 Task: In the Contact  Paisley_Anderson@jpmmorgan.com, Create email and send with subject: 'Welcome to a New Paradigm: Introducing Our Visionary Solution', and with mail content 'Good Day!_x000D_
We're excited to introduce you to an innovative solution that will revolutionize your industry. Get ready to redefine success and reach new heights!_x000D_
Best Regard', attach the document: Proposal.doc and insert image: visitingcard.jpg. Below Best Regards, write Pinterest and insert the URL: 'in.pinterest.com'. Mark checkbox to create task to follow up : In 3 business days . Logged in from softage.5@softage.net
Action: Mouse moved to (76, 54)
Screenshot: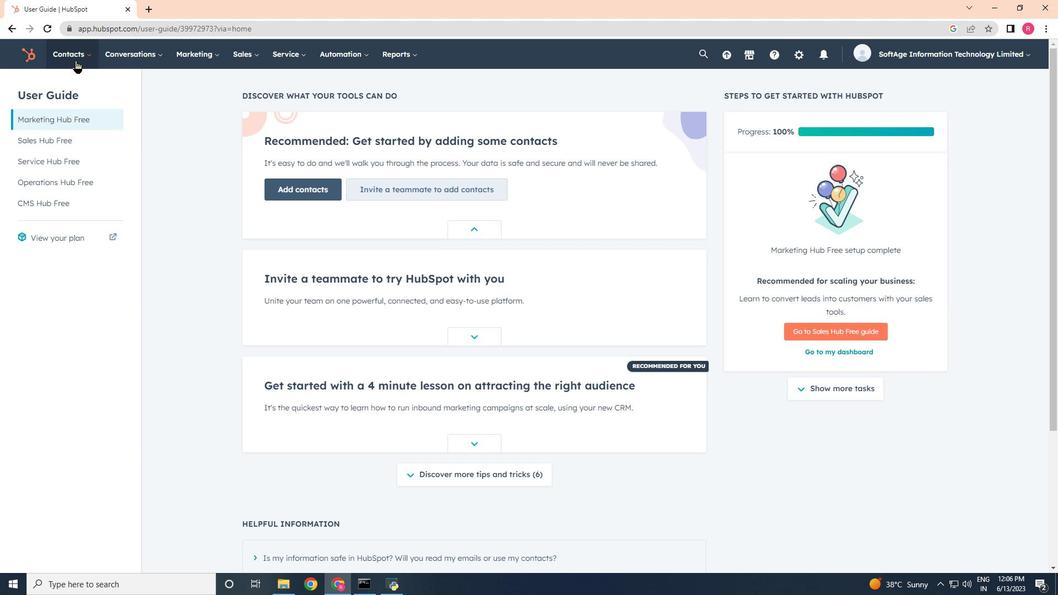 
Action: Mouse pressed left at (76, 54)
Screenshot: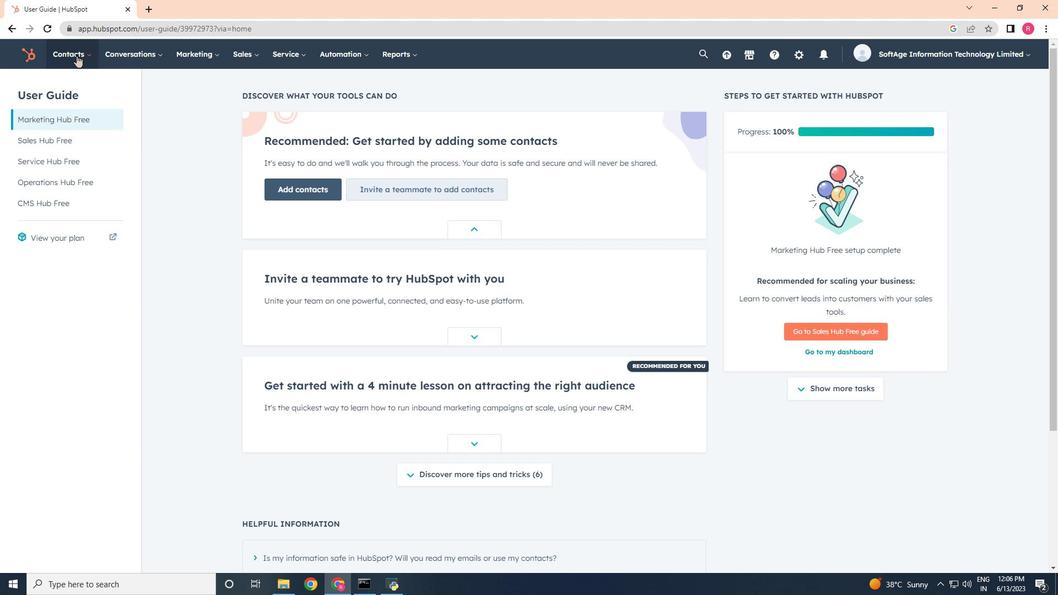 
Action: Mouse moved to (90, 90)
Screenshot: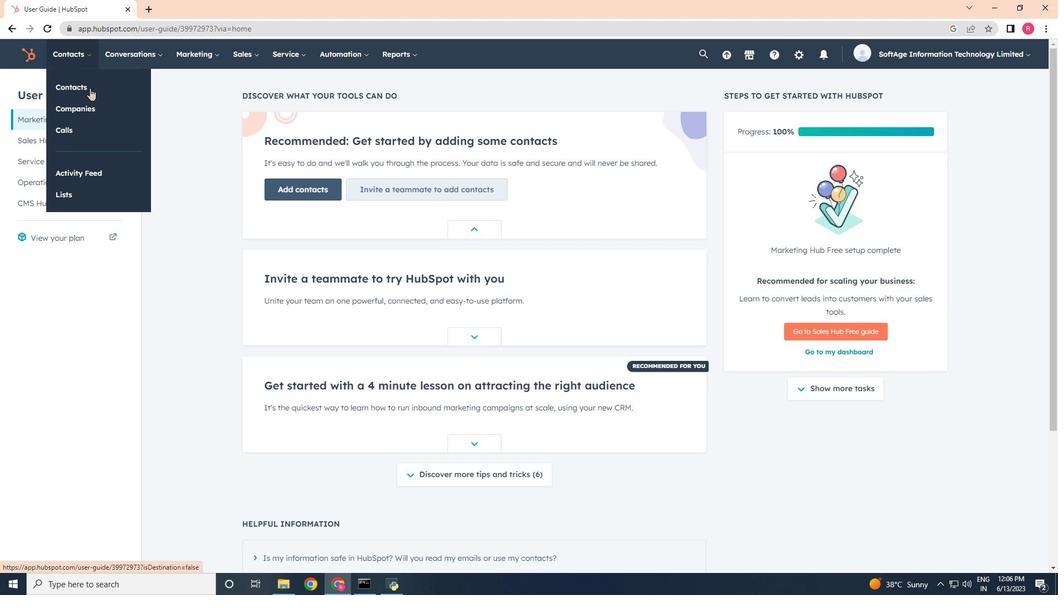 
Action: Mouse pressed left at (90, 90)
Screenshot: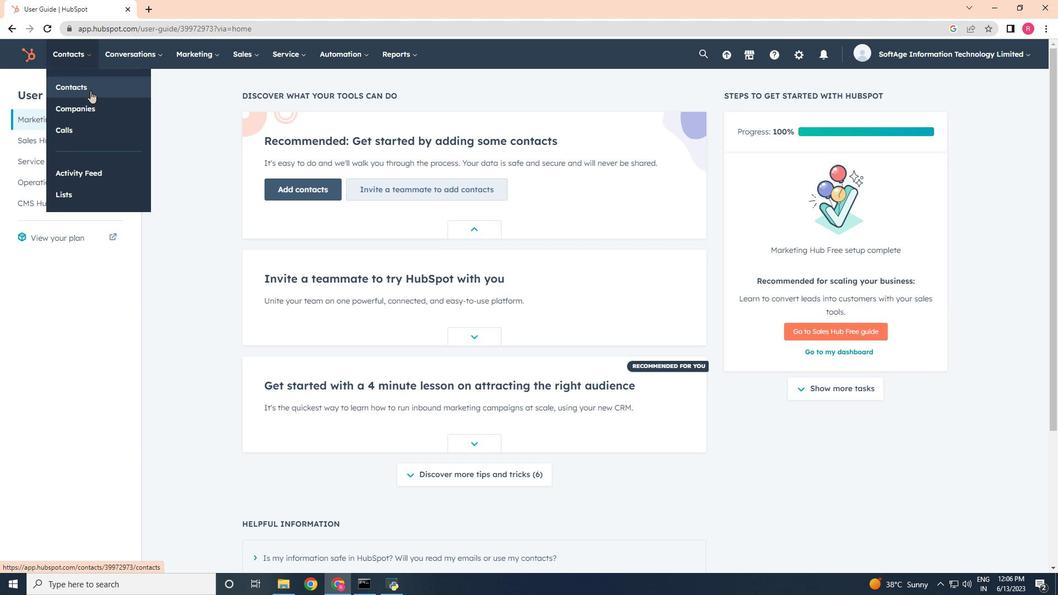 
Action: Mouse moved to (90, 174)
Screenshot: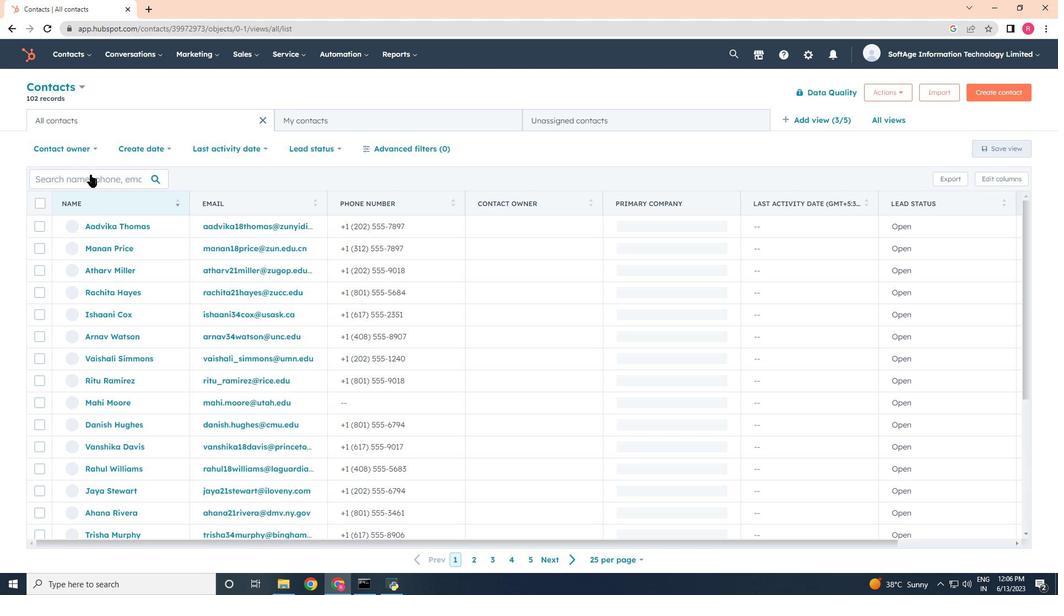 
Action: Mouse pressed left at (90, 174)
Screenshot: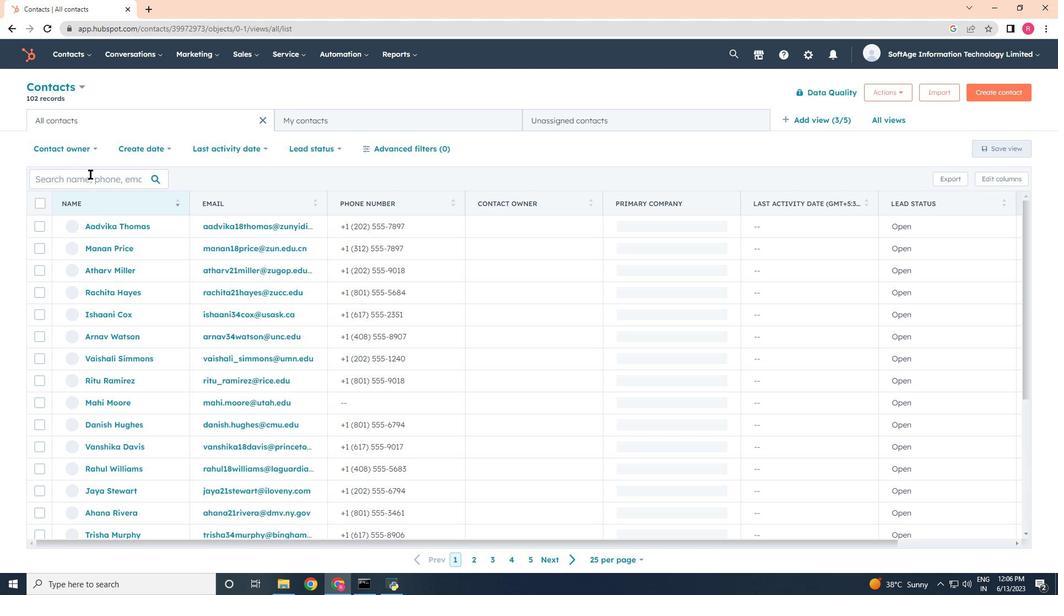 
Action: Key pressed <Key.shift><Key.shift><Key.shift><Key.shift><Key.shift><Key.shift><Key.shift>Paisley<Key.shift>_<Key.shift>Anderson<Key.shift>@jpmmorgan.com
Screenshot: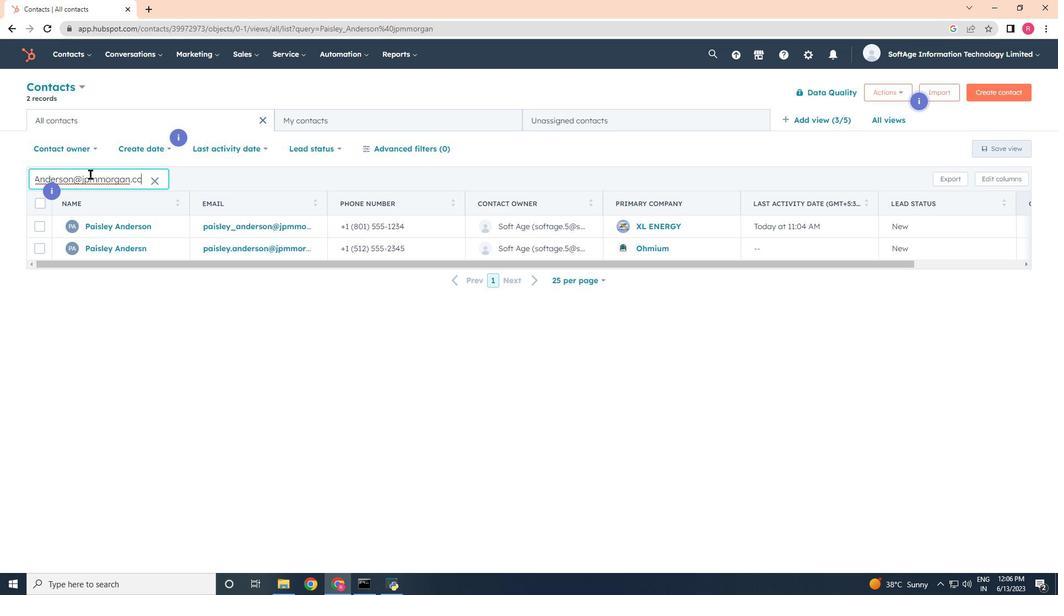 
Action: Mouse moved to (100, 227)
Screenshot: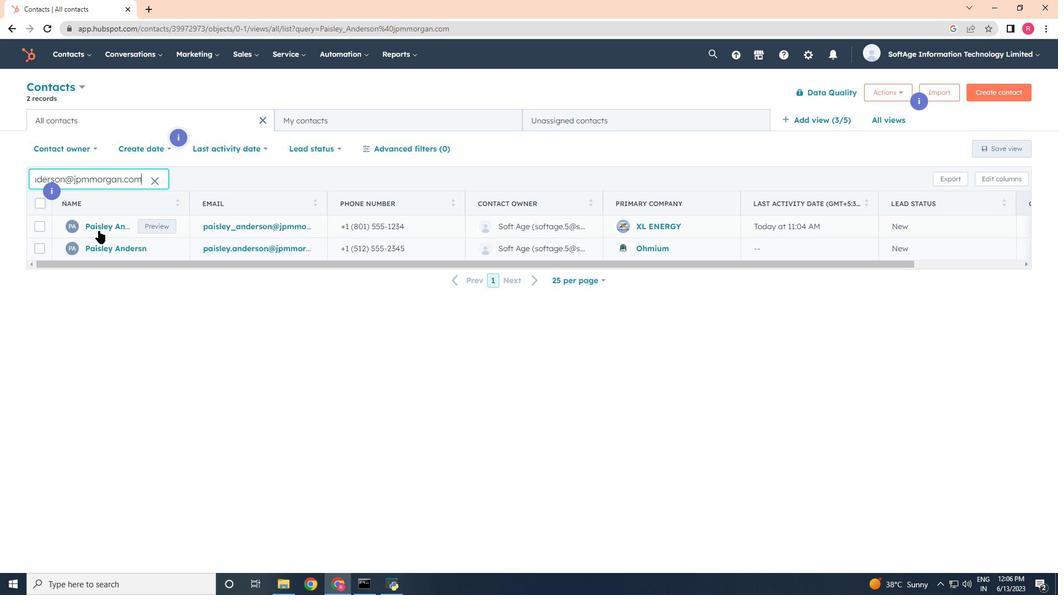 
Action: Mouse pressed left at (100, 227)
Screenshot: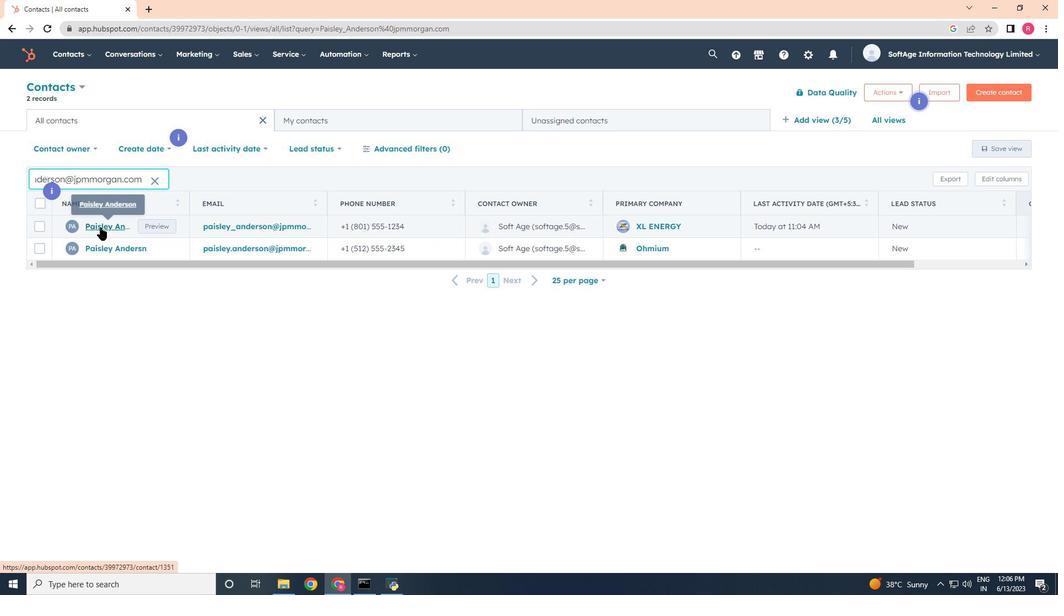 
Action: Mouse moved to (78, 189)
Screenshot: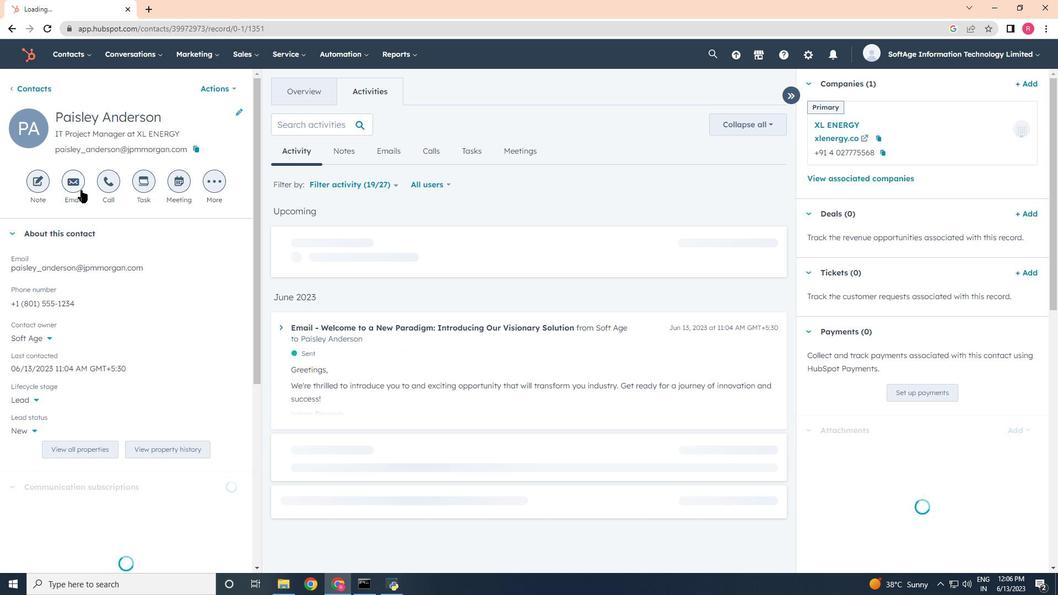 
Action: Mouse pressed left at (78, 189)
Screenshot: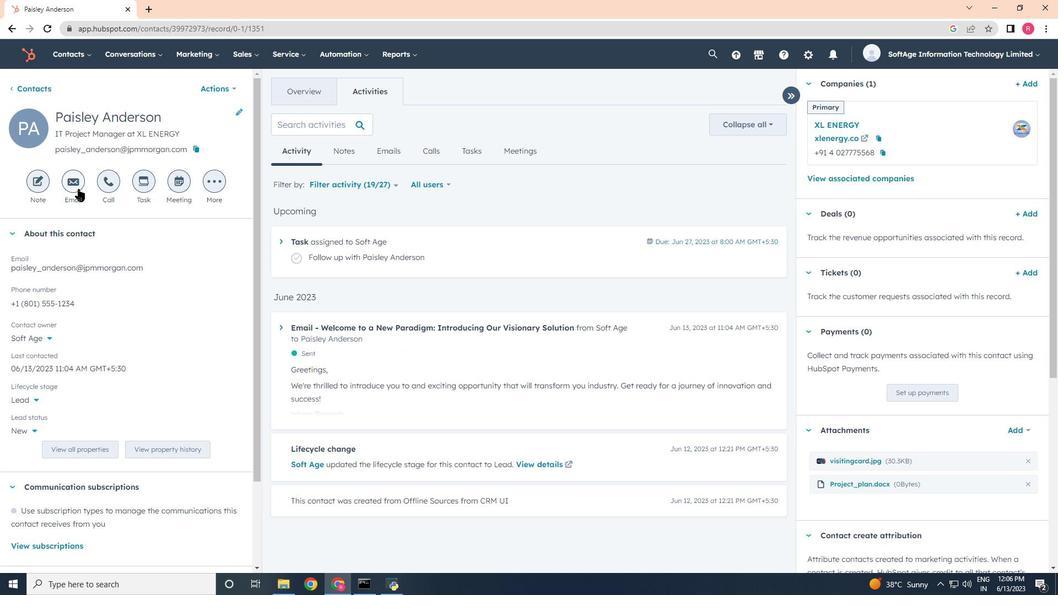 
Action: Mouse moved to (934, 277)
Screenshot: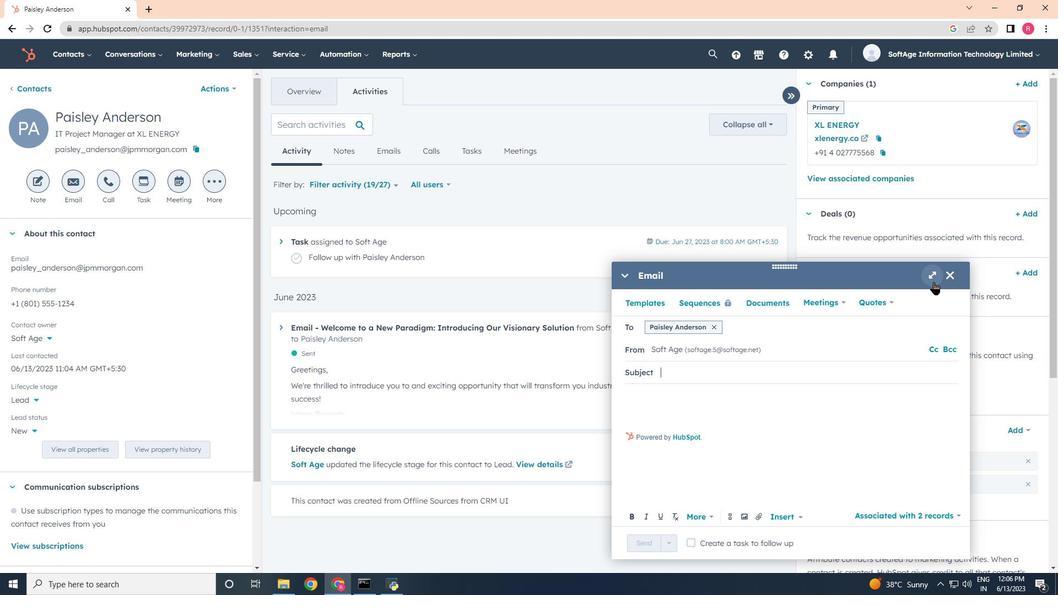 
Action: Mouse pressed left at (934, 277)
Screenshot: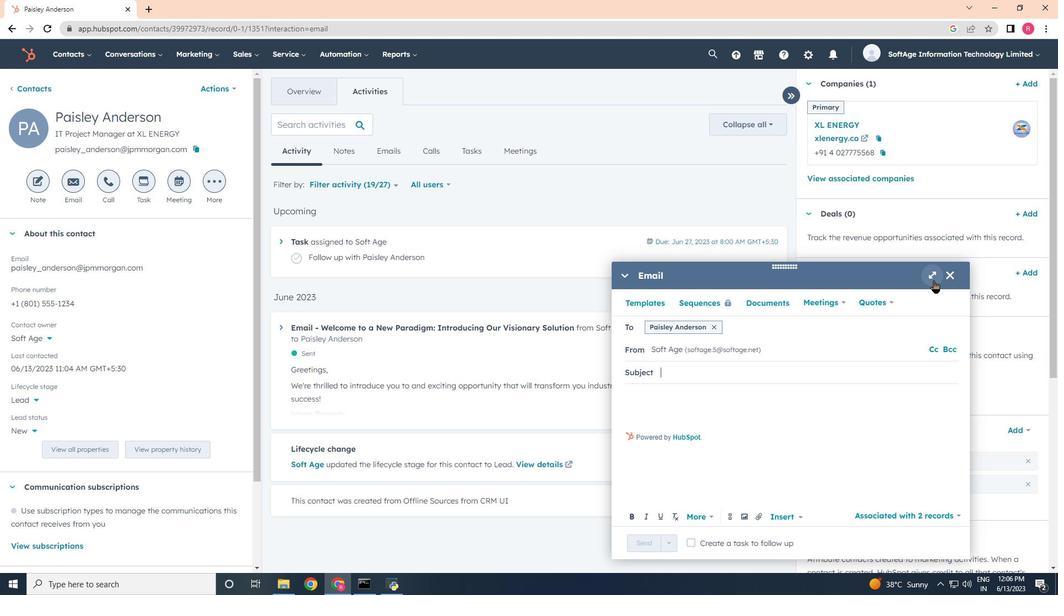 
Action: Mouse moved to (621, 267)
Screenshot: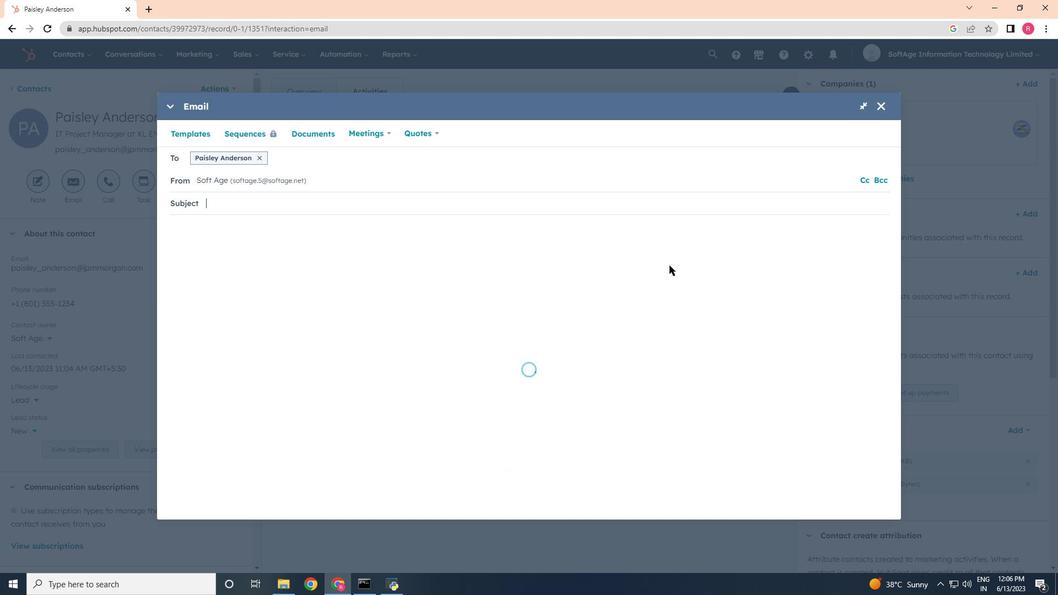 
Action: Key pressed <Key.shift><Key.shift><Key.shift><Key.shift><Key.shift><Key.shift><Key.shift><Key.shift><Key.shift><Key.shift>Welcome<Key.space>to<Key.space>a<Key.space>new<Key.space><Key.backspace><Key.backspace><Key.backspace><Key.backspace><Key.shift>New<Key.space><Key.shift><Key.shift><Key.shift><Key.shift><Key.shift>Paradigm<Key.shift_r>:<Key.space><Key.shift>Introducing<Key.space><Key.shift>Our<Key.space><Key.shift>Visionary<Key.space><Key.shift>Solution
Screenshot: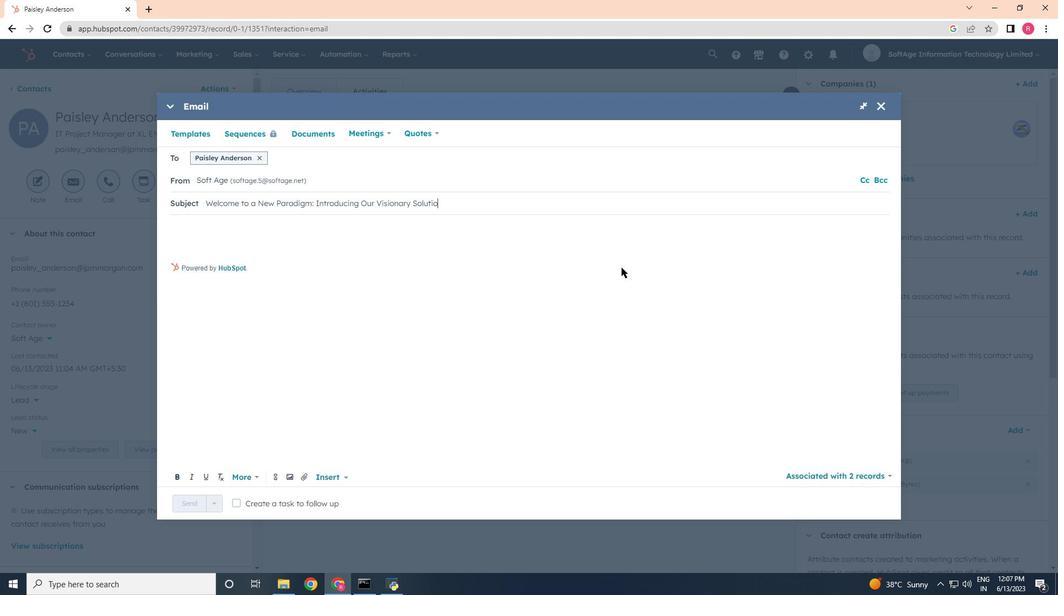 
Action: Mouse moved to (196, 230)
Screenshot: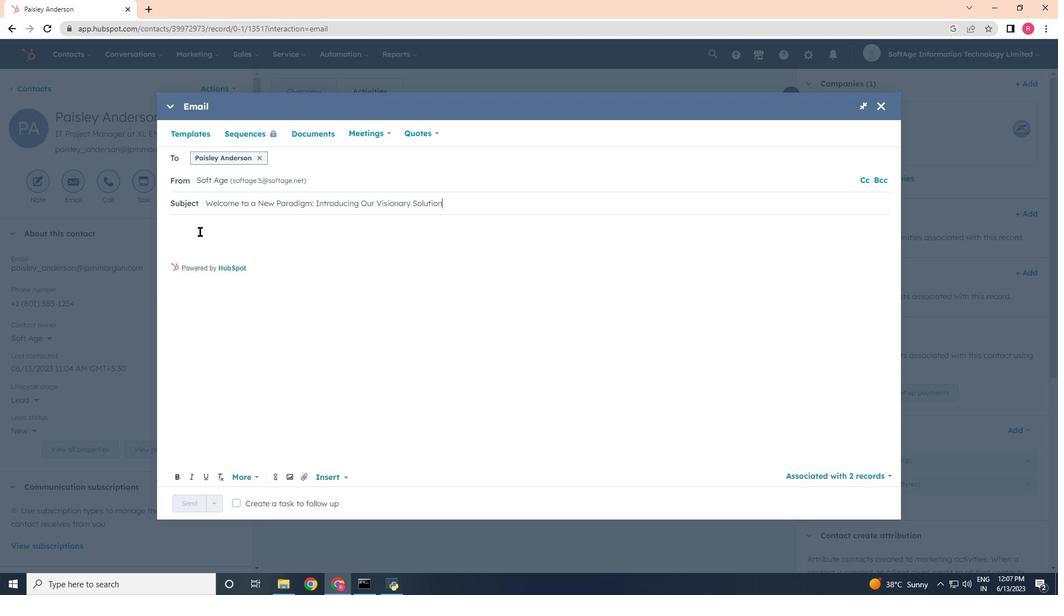 
Action: Mouse pressed left at (196, 230)
Screenshot: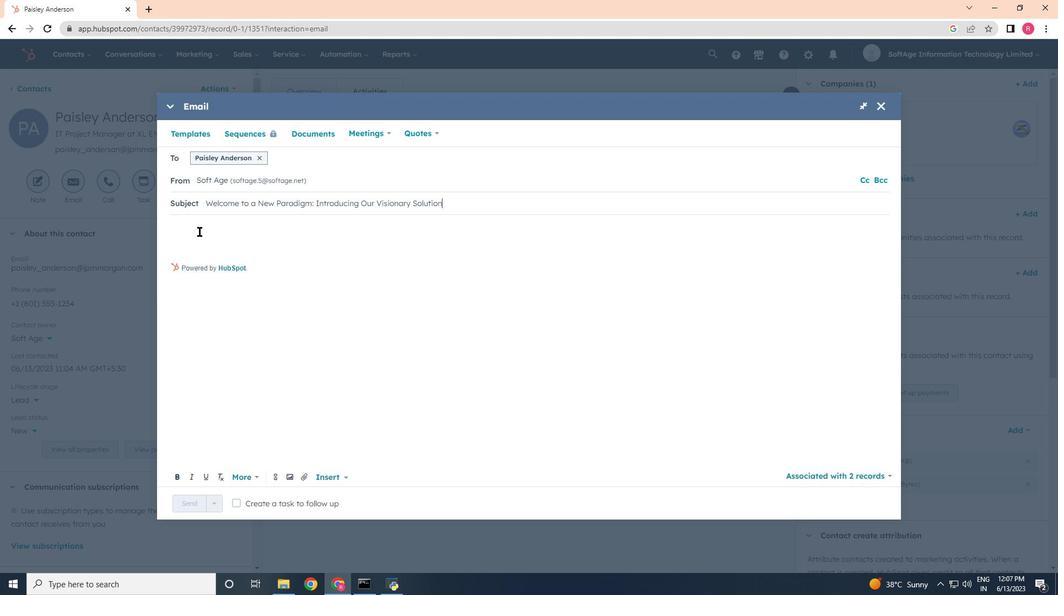 
Action: Key pressed <Key.shift>Good<Key.space><Key.shift><Key.shift>Day<Key.shift><Key.shift><Key.shift>!<Key.enter><Key.enter><Key.shift><Key.shift><Key.shift>We're<Key.space>excited<Key.space>to<Key.space>introduce<Key.space>you<Key.space>to<Key.space>an<Key.space>innovative<Key.space>solution<Key.space>that<Key.space>will<Key.space>revolutionize<Key.space>your<Key.space>industry.<Key.space><Key.shift>Gey<Key.backspace>t<Key.space>ready<Key.space>to<Key.space>redefine<Key.space>success<Key.space>and<Key.space>rech<Key.space>new<Key.space><Key.backspace><Key.backspace><Key.backspace><Key.backspace><Key.backspace><Key.backspace><Key.backspace><Key.backspace>each<Key.space>new<Key.space>heights<Key.shift>!<Key.enter><Key.enter><Key.shift>Best<Key.space><Key.shift>regard,<Key.enter>
Screenshot: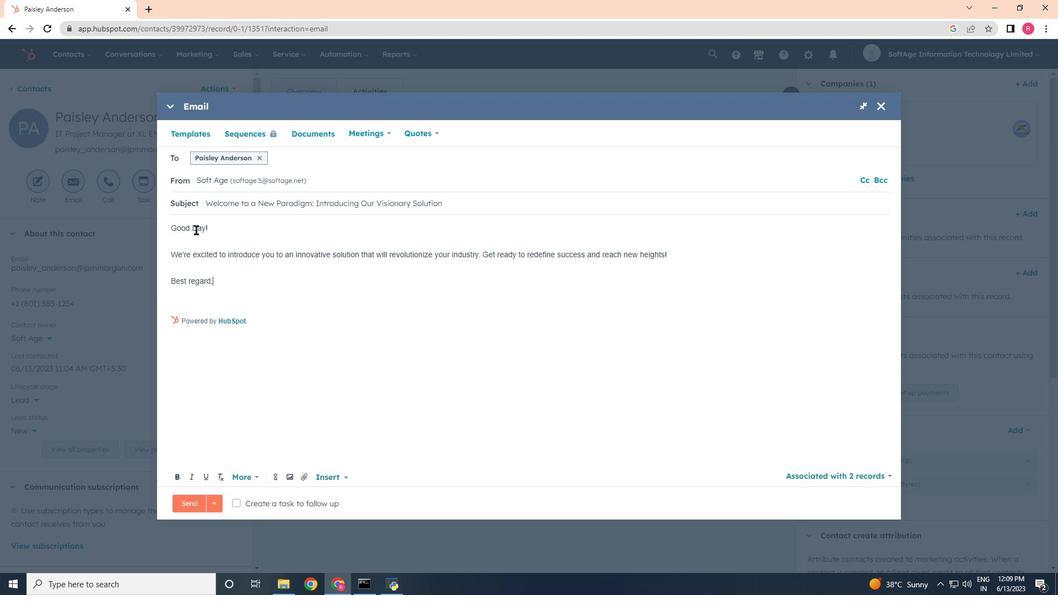 
Action: Mouse moved to (301, 480)
Screenshot: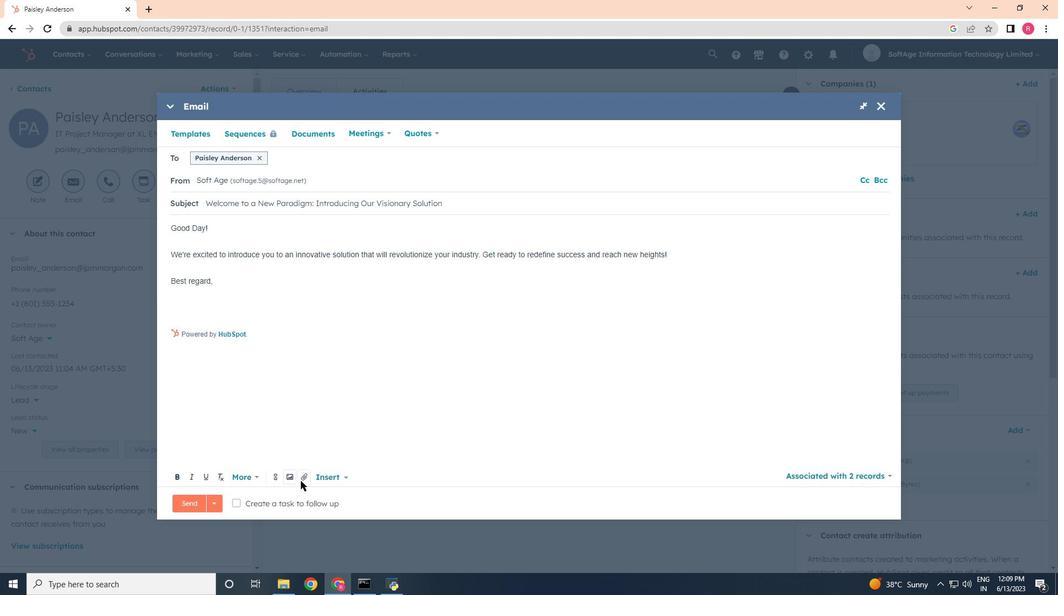 
Action: Mouse pressed left at (301, 480)
Screenshot: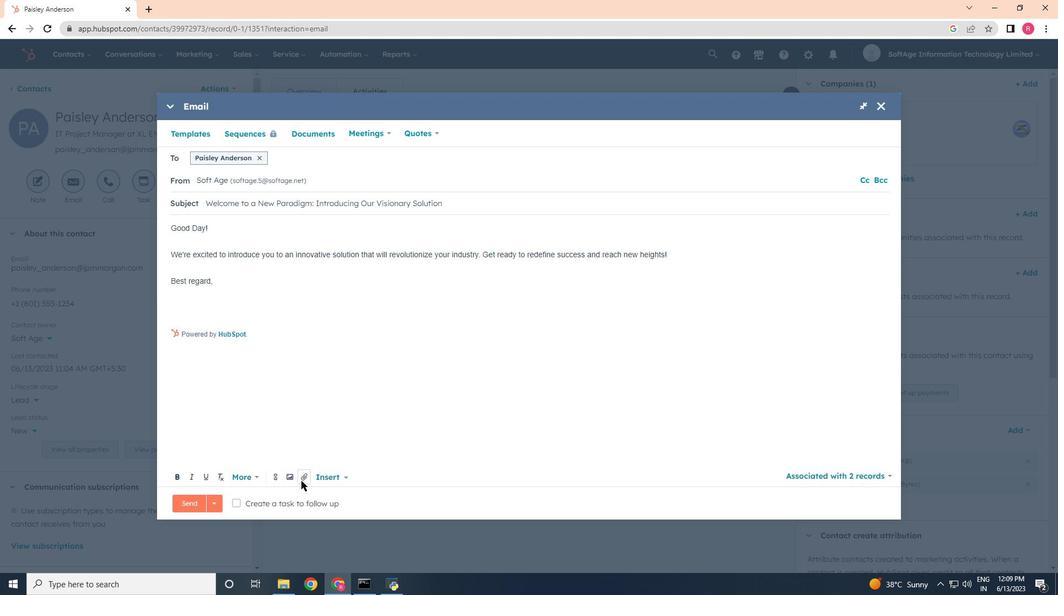 
Action: Mouse moved to (335, 446)
Screenshot: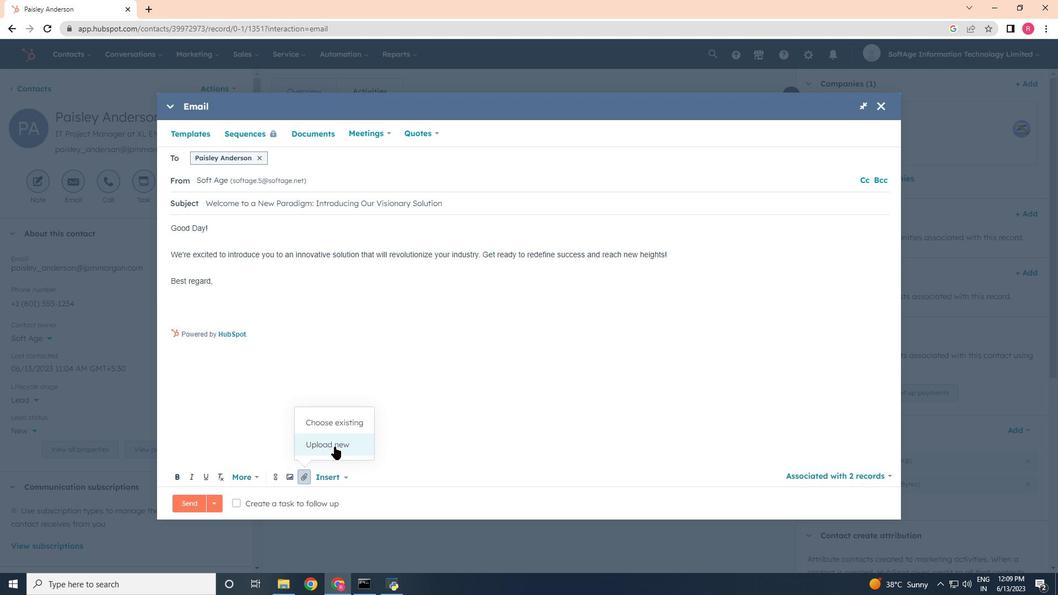 
Action: Mouse pressed left at (335, 446)
Screenshot: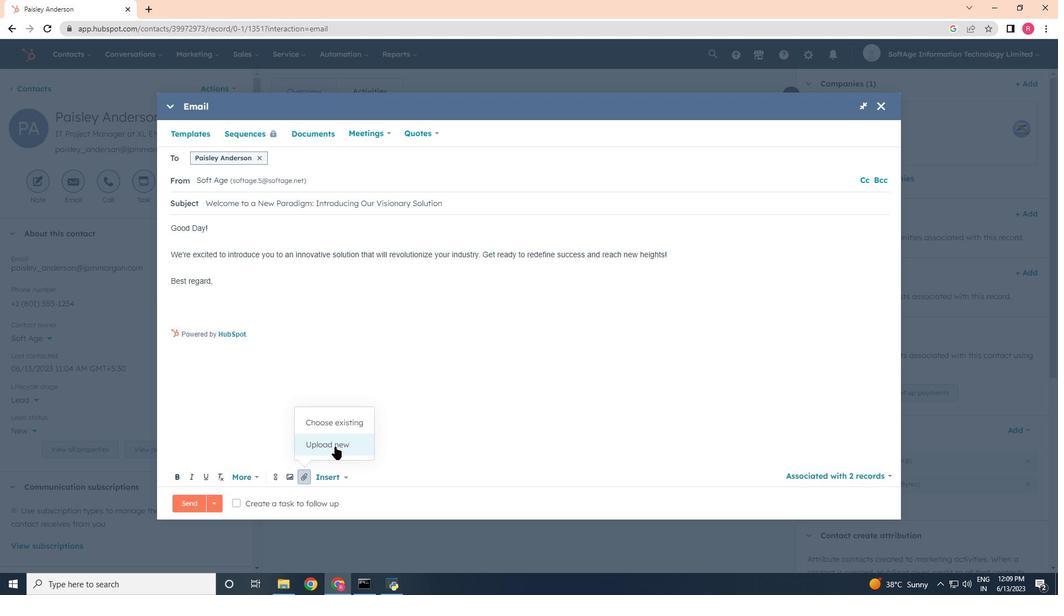 
Action: Mouse moved to (166, 176)
Screenshot: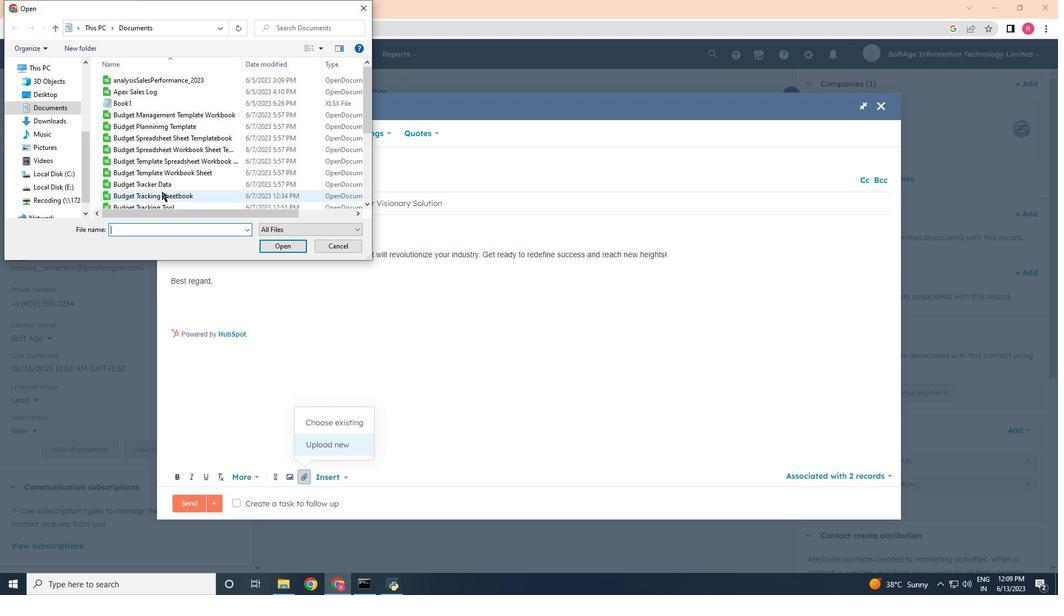 
Action: Mouse scrolled (166, 176) with delta (0, 0)
Screenshot: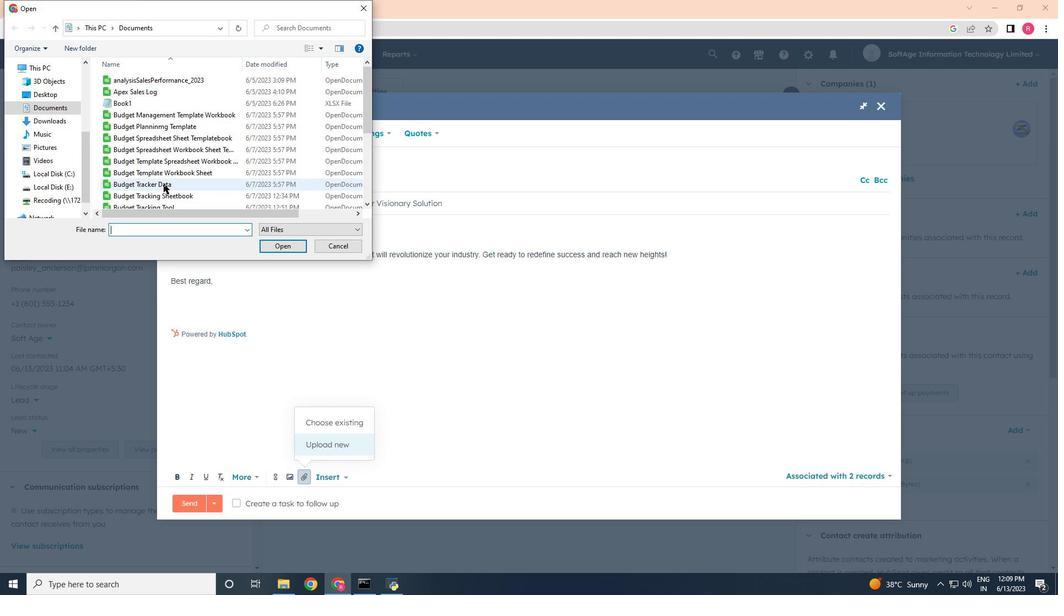 
Action: Mouse scrolled (166, 176) with delta (0, 0)
Screenshot: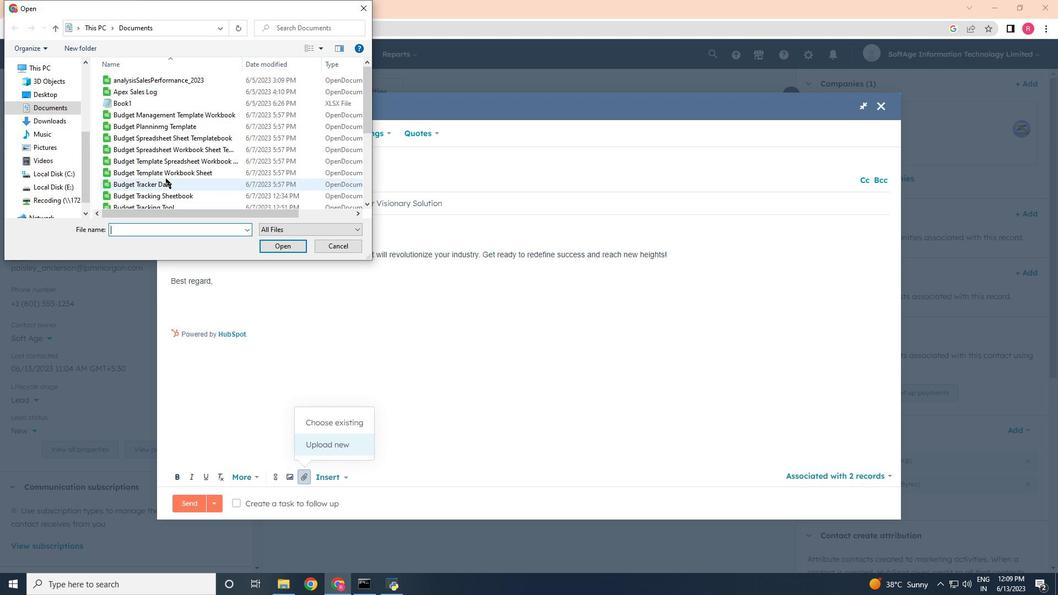 
Action: Mouse scrolled (166, 176) with delta (0, 0)
Screenshot: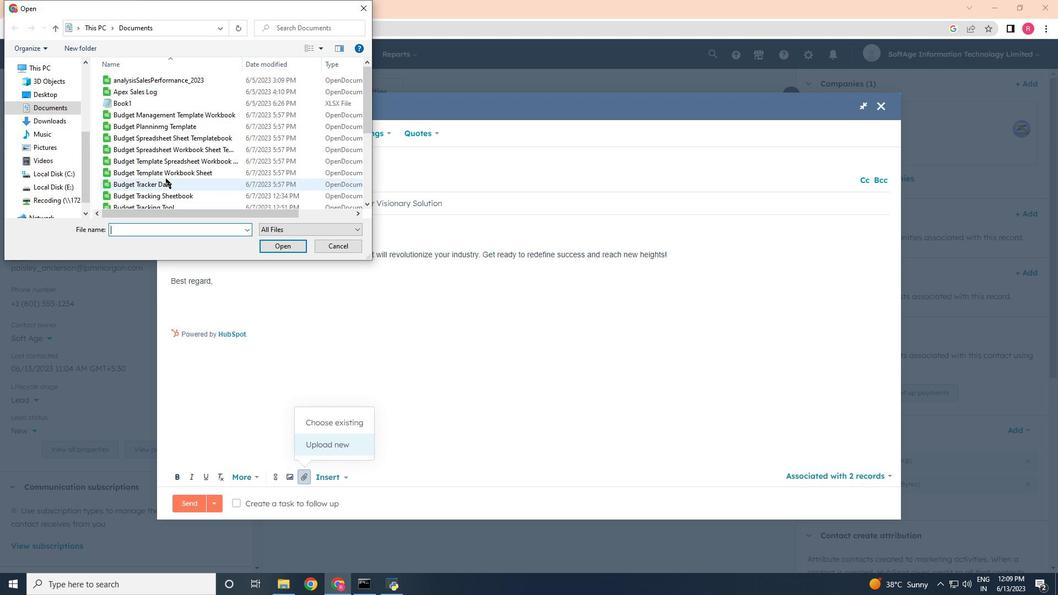 
Action: Mouse scrolled (166, 176) with delta (0, 0)
Screenshot: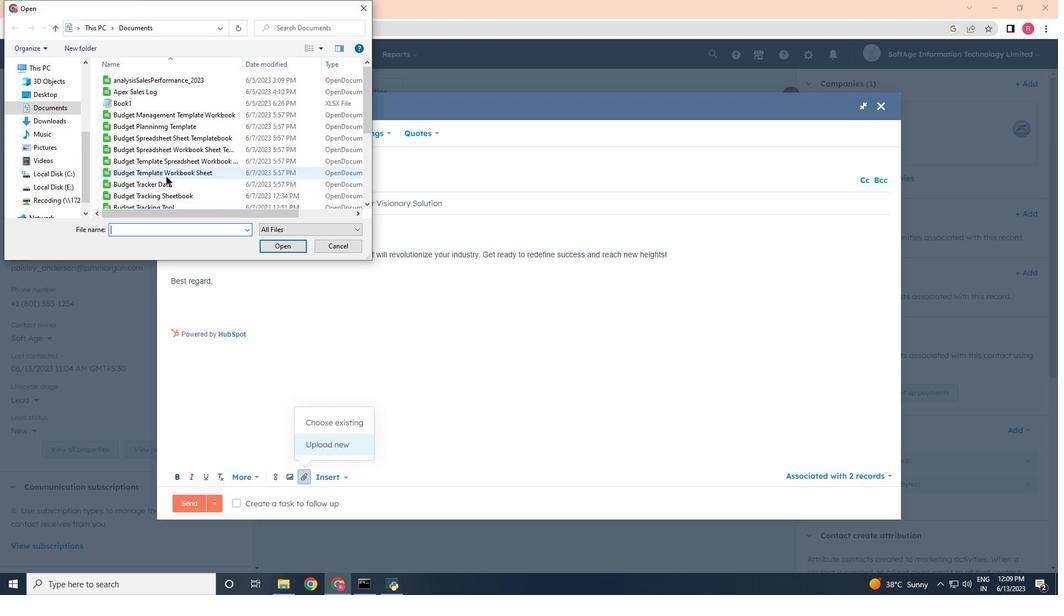 
Action: Mouse scrolled (166, 176) with delta (0, 0)
Screenshot: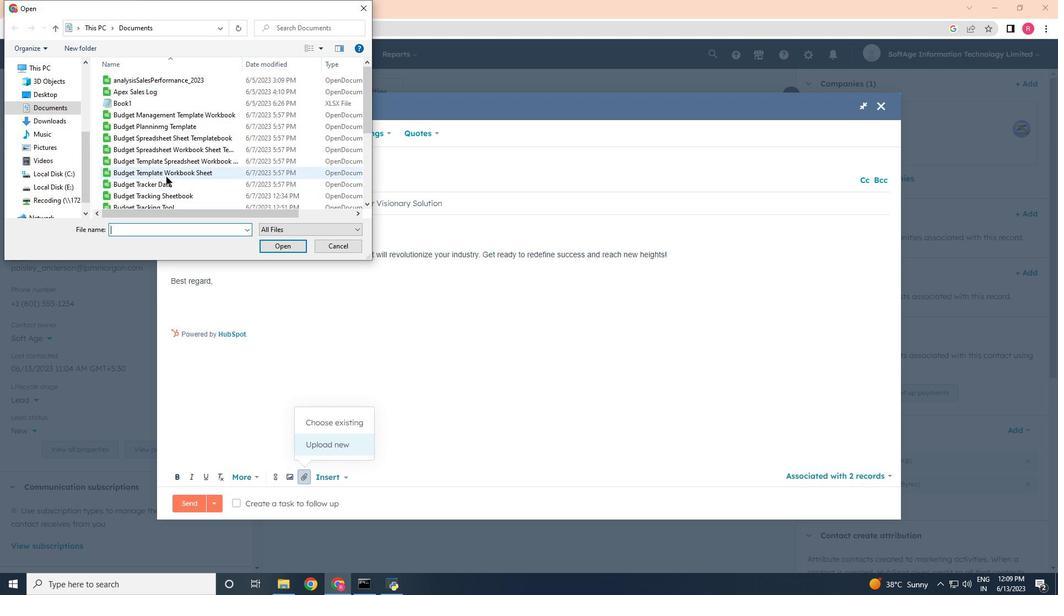 
Action: Mouse scrolled (166, 176) with delta (0, 0)
Screenshot: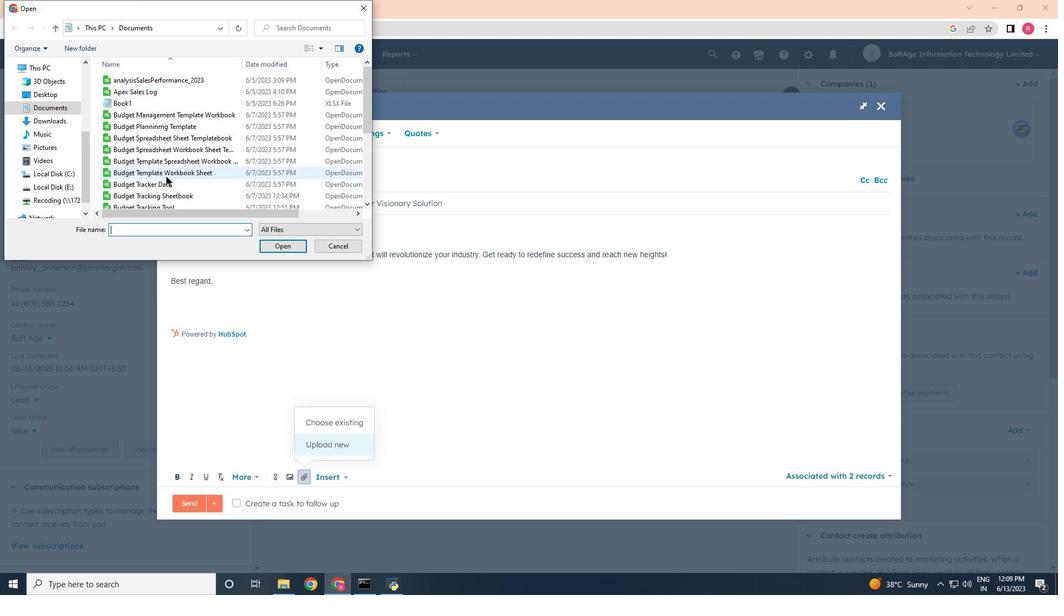 
Action: Mouse moved to (156, 176)
Screenshot: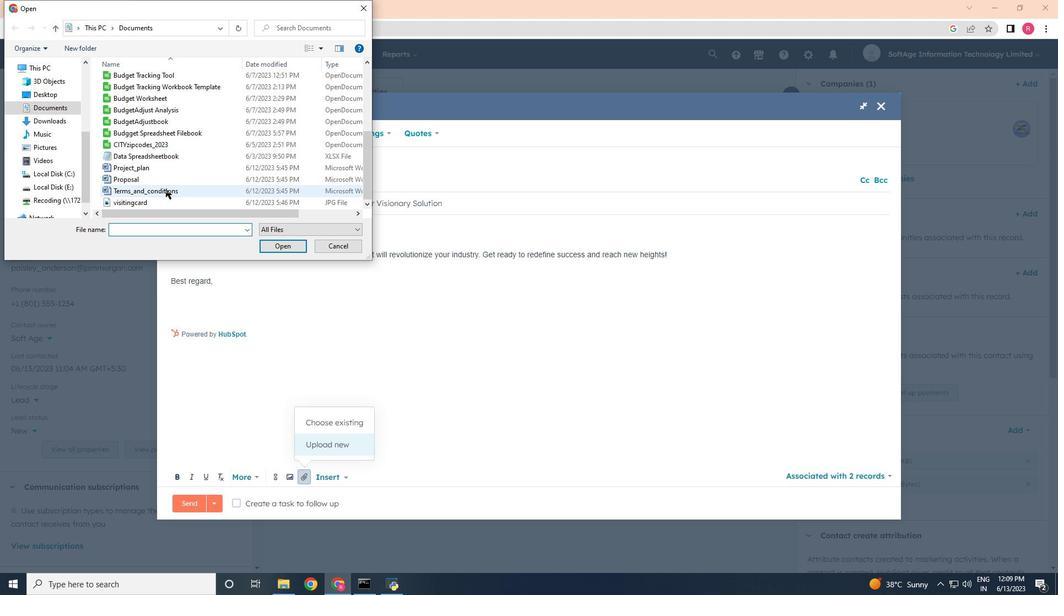 
Action: Mouse pressed left at (156, 176)
Screenshot: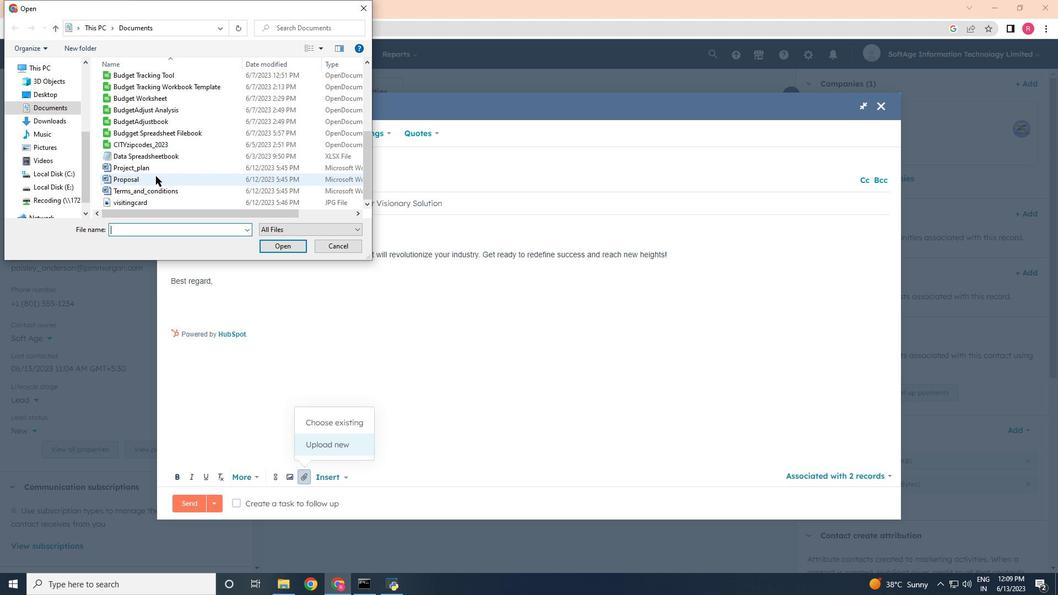 
Action: Mouse moved to (277, 241)
Screenshot: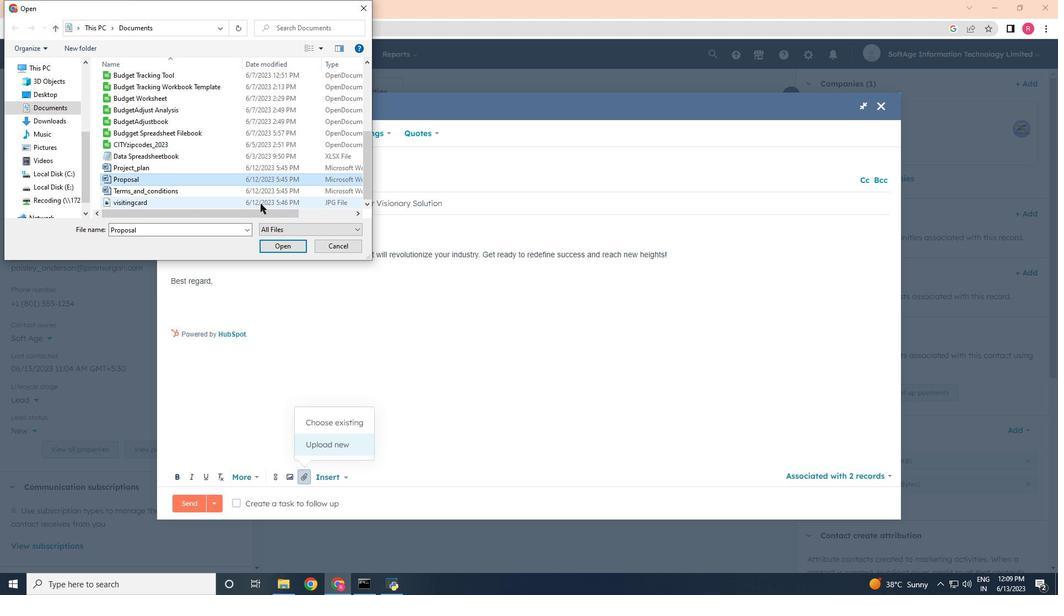 
Action: Mouse pressed left at (277, 241)
Screenshot: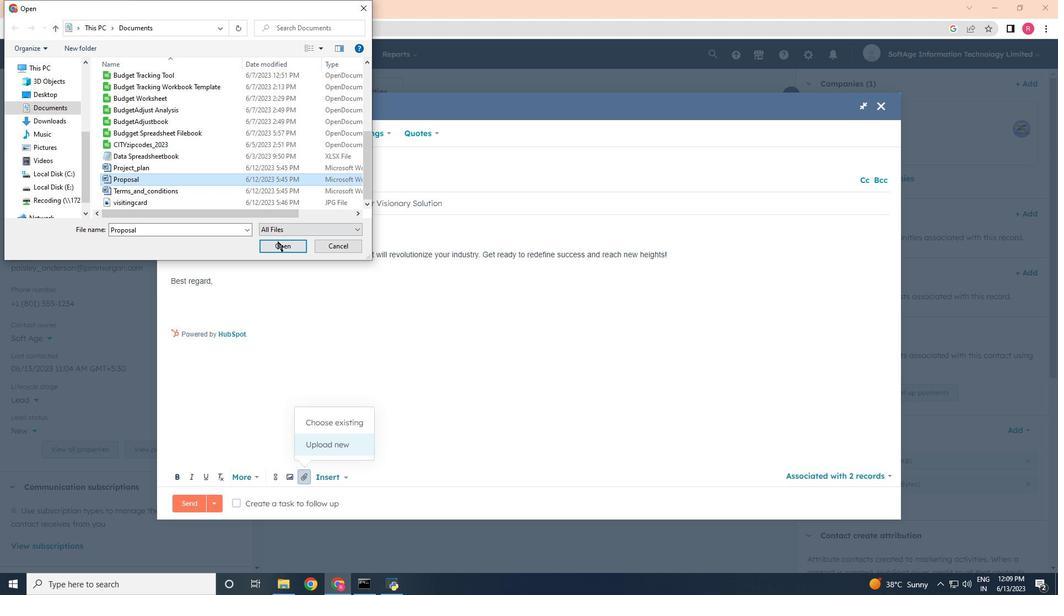 
Action: Mouse moved to (306, 445)
Screenshot: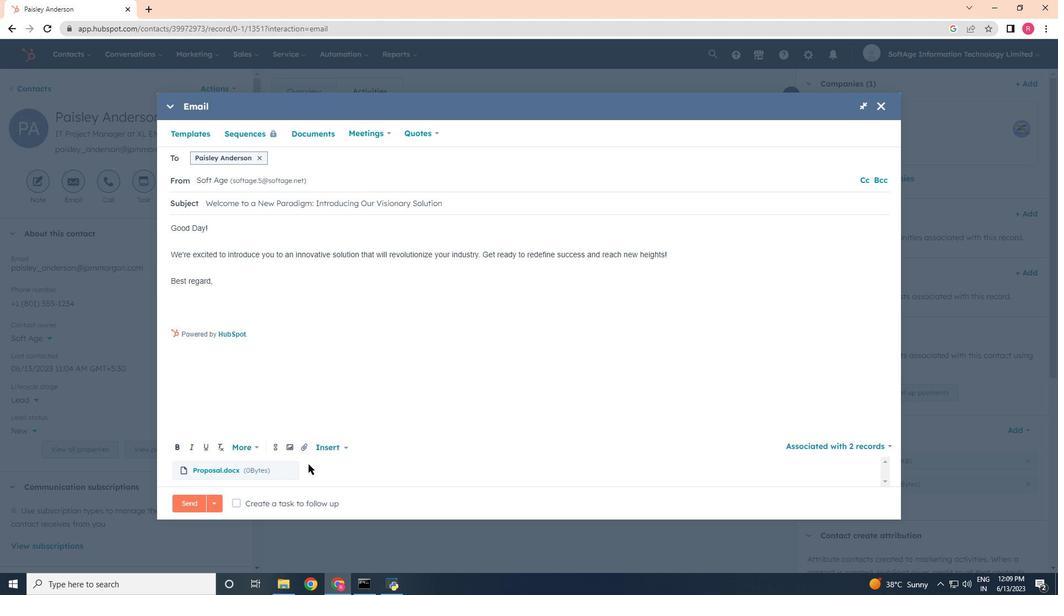 
Action: Mouse pressed left at (306, 445)
Screenshot: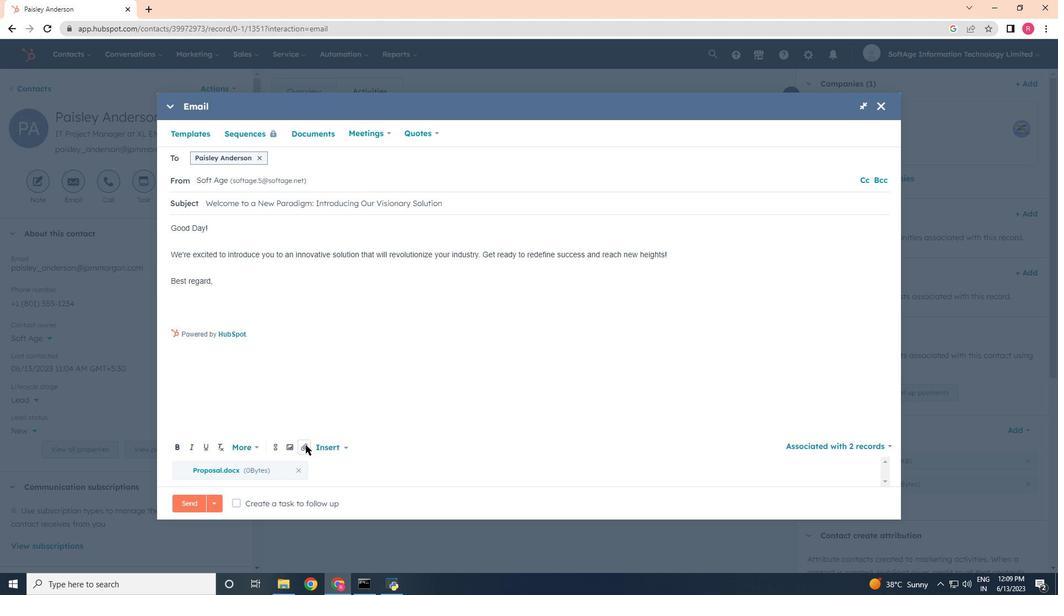 
Action: Mouse moved to (330, 422)
Screenshot: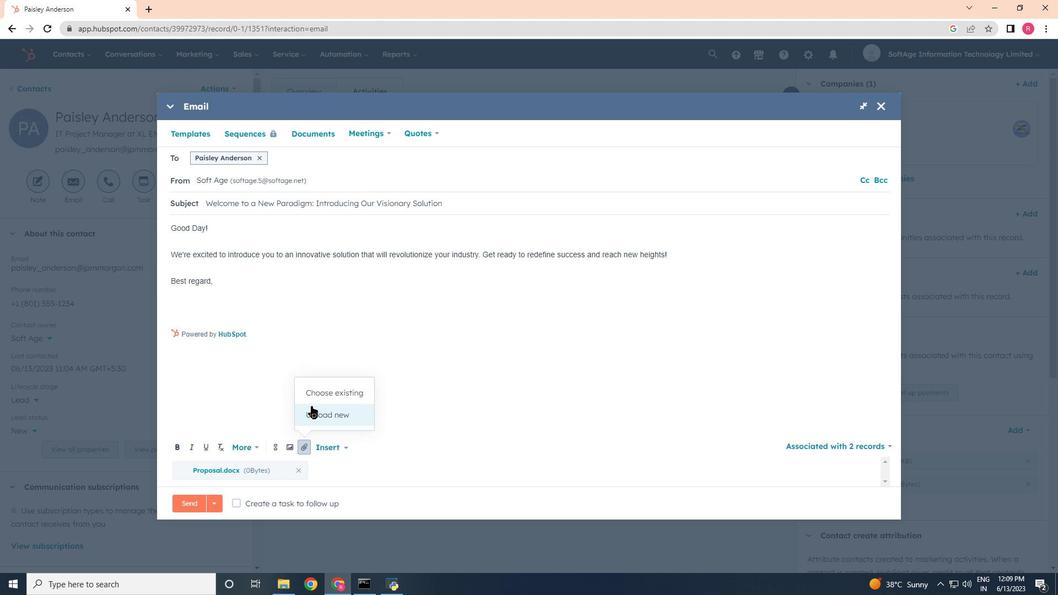 
Action: Mouse pressed left at (330, 422)
Screenshot: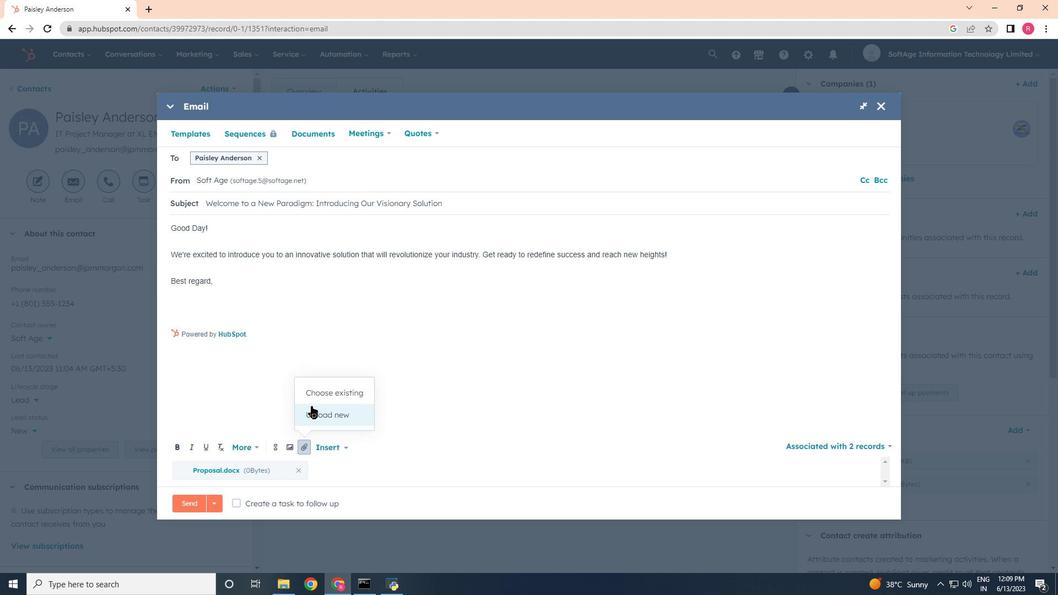 
Action: Mouse moved to (189, 200)
Screenshot: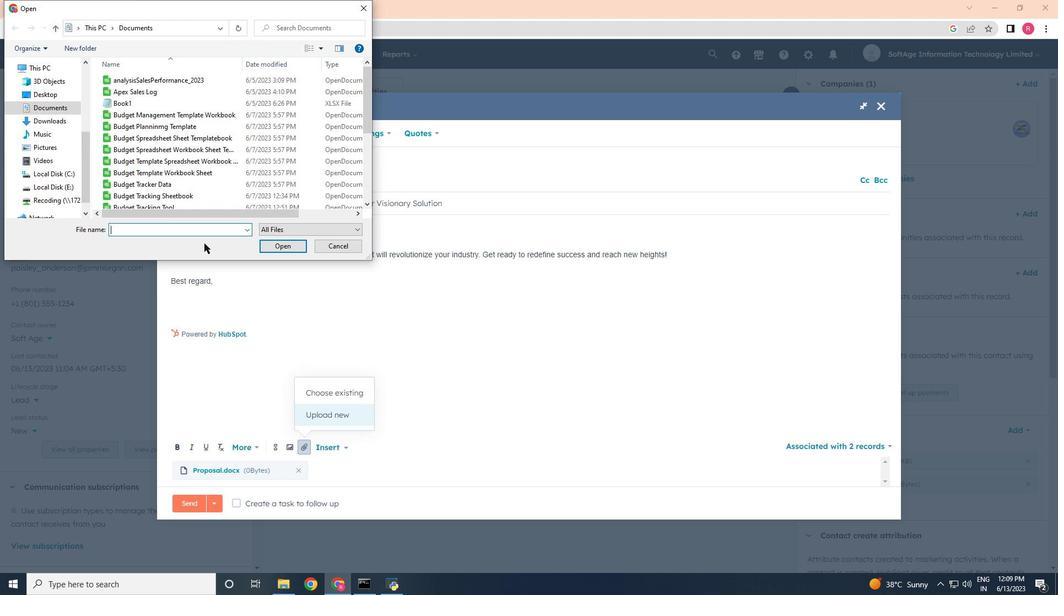 
Action: Mouse scrolled (189, 199) with delta (0, 0)
Screenshot: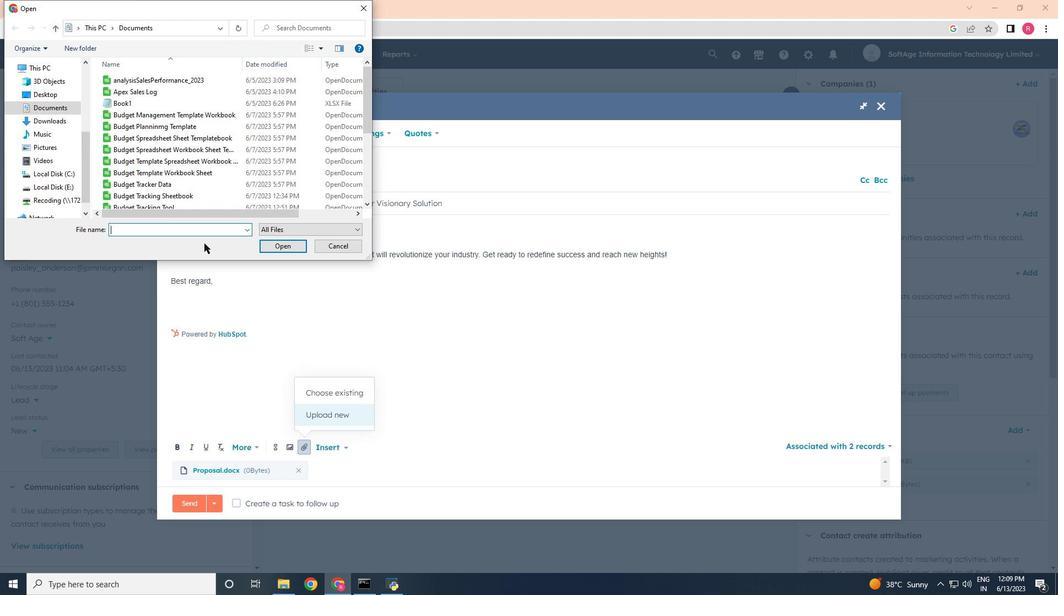 
Action: Mouse scrolled (189, 199) with delta (0, 0)
Screenshot: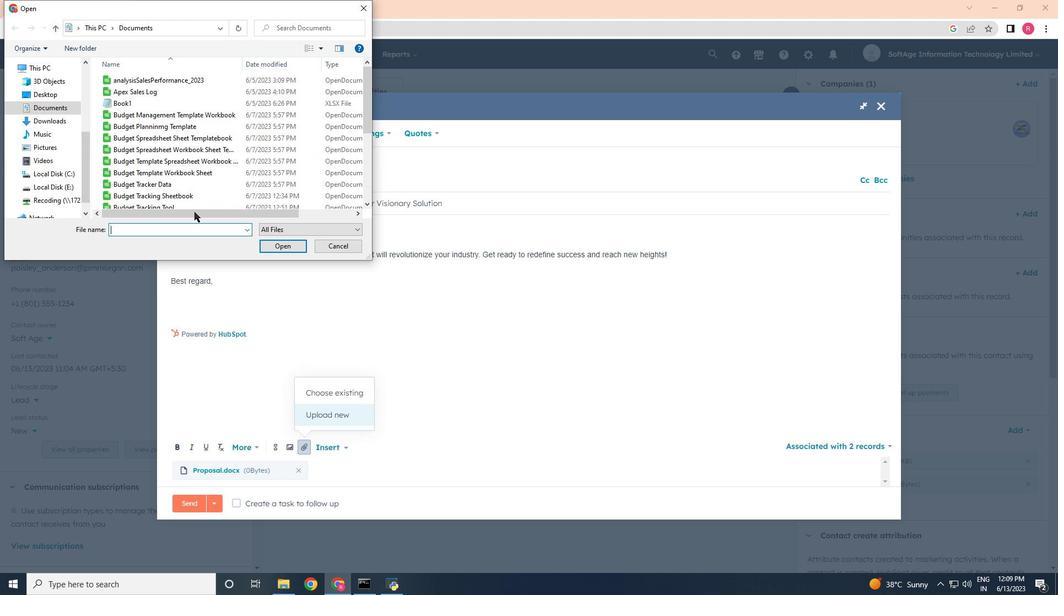 
Action: Mouse scrolled (189, 199) with delta (0, 0)
Screenshot: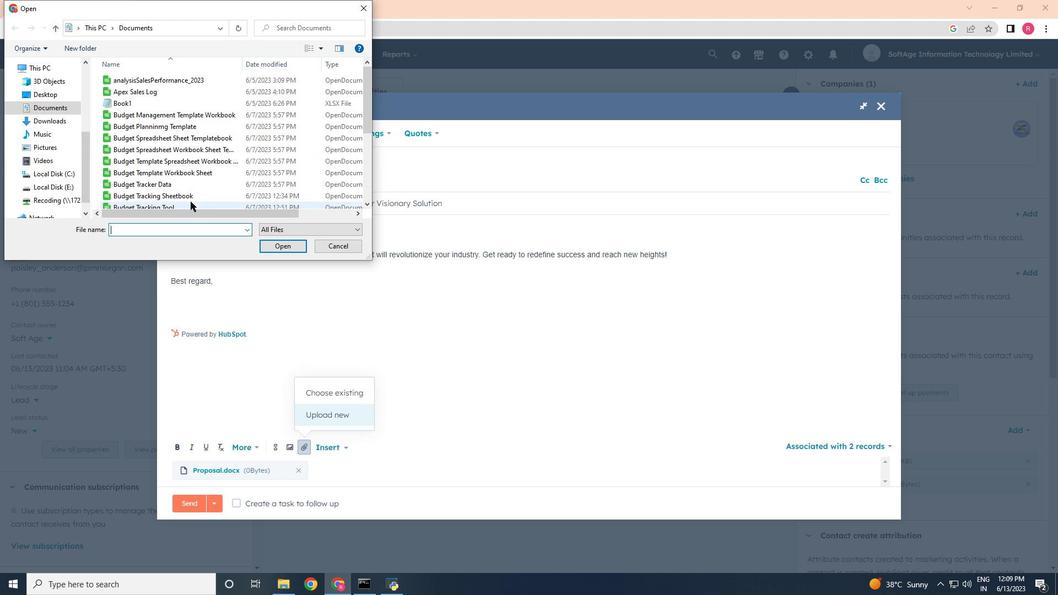 
Action: Mouse scrolled (189, 199) with delta (0, 0)
Screenshot: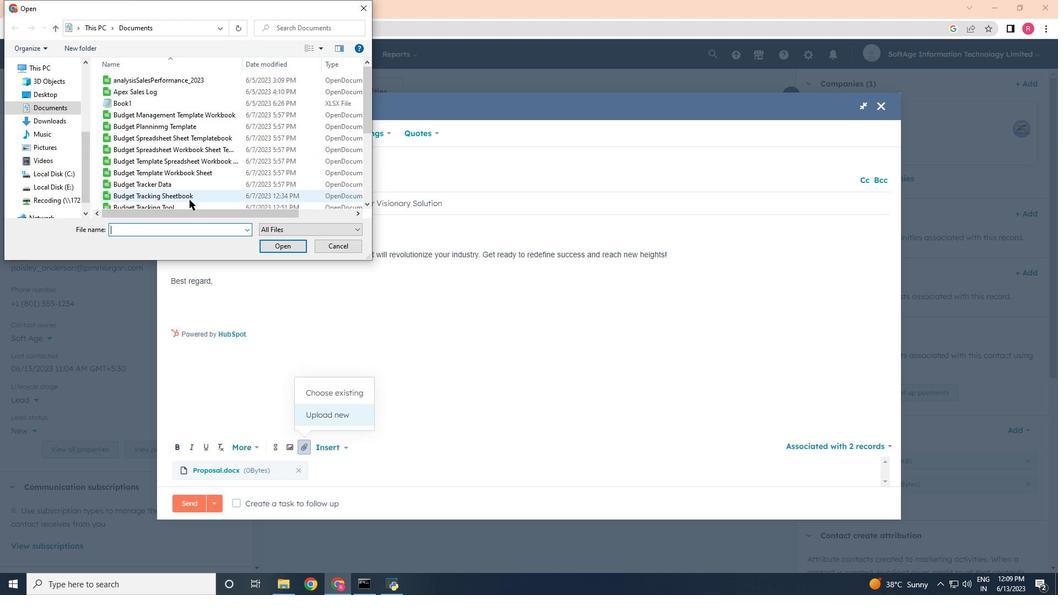 
Action: Mouse scrolled (189, 199) with delta (0, 0)
Screenshot: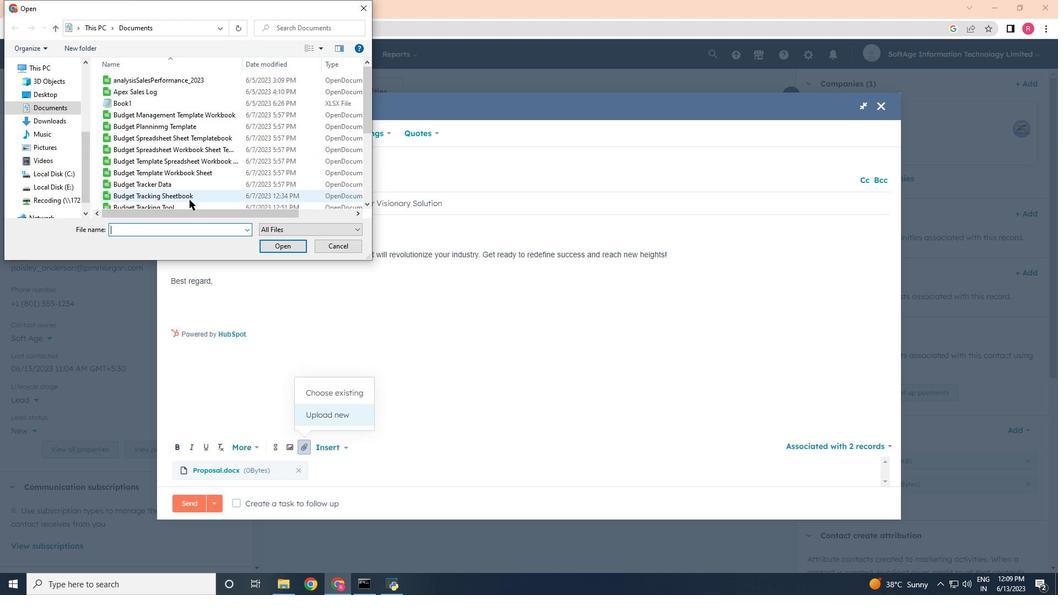 
Action: Mouse scrolled (189, 199) with delta (0, 0)
Screenshot: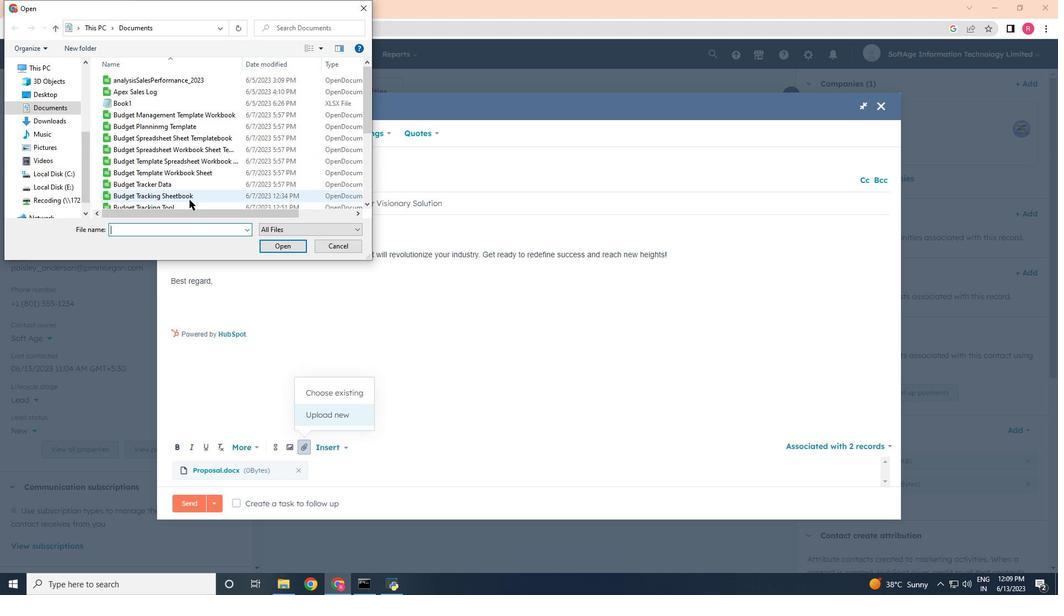 
Action: Mouse pressed left at (189, 200)
Screenshot: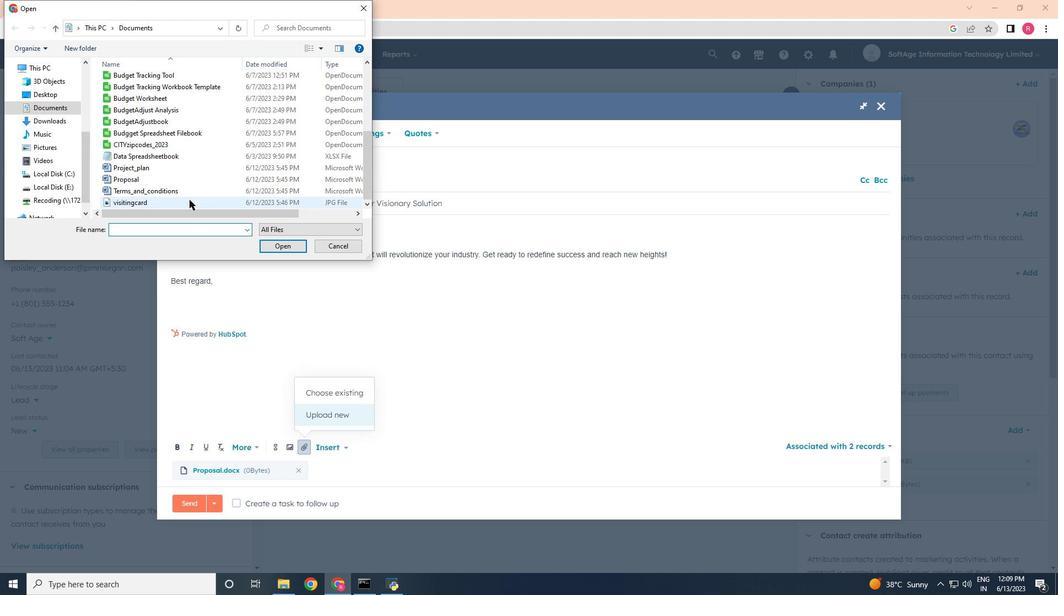 
Action: Mouse moved to (288, 243)
Screenshot: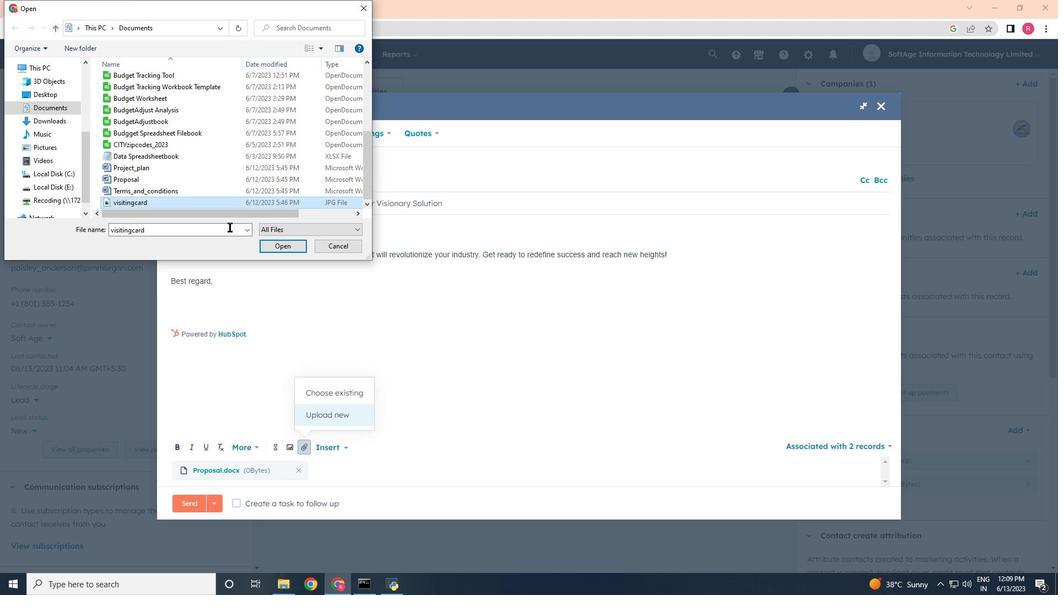 
Action: Mouse pressed left at (288, 243)
Screenshot: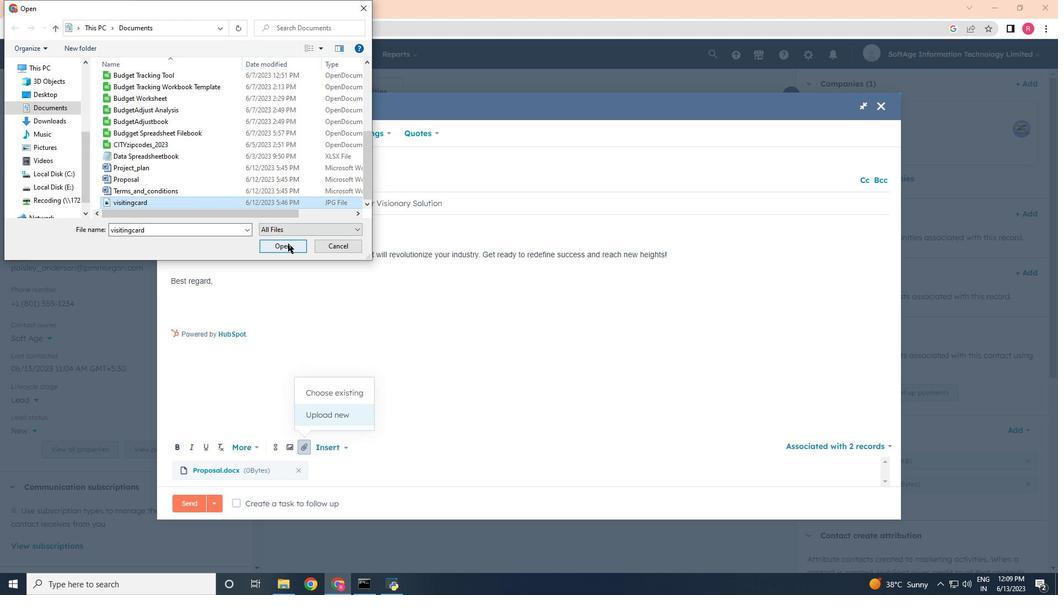 
Action: Mouse moved to (192, 302)
Screenshot: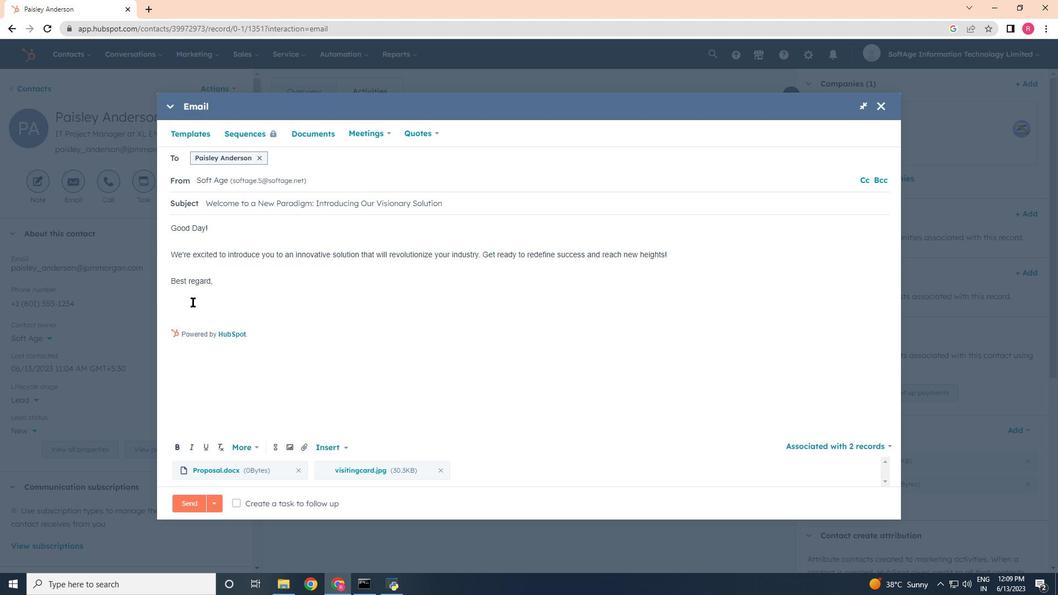 
Action: Mouse pressed left at (192, 302)
Screenshot: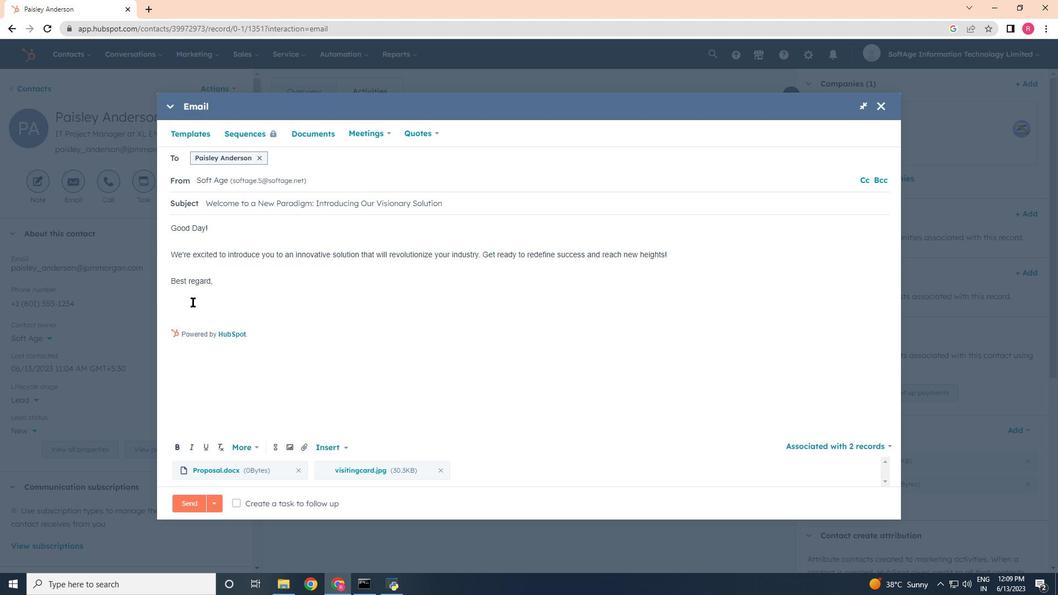 
Action: Mouse moved to (273, 447)
Screenshot: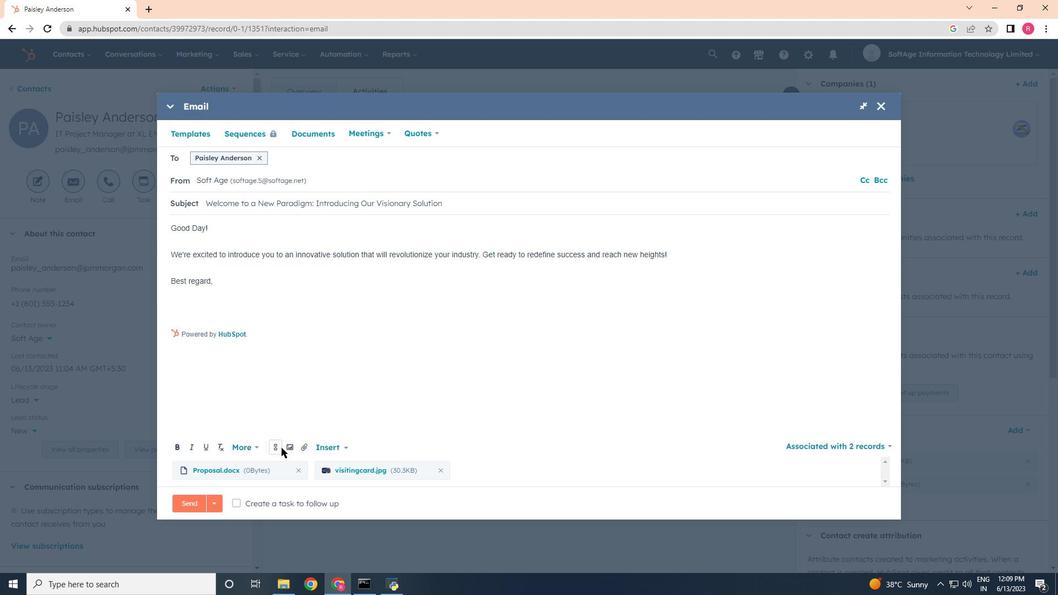 
Action: Mouse pressed left at (273, 447)
Screenshot: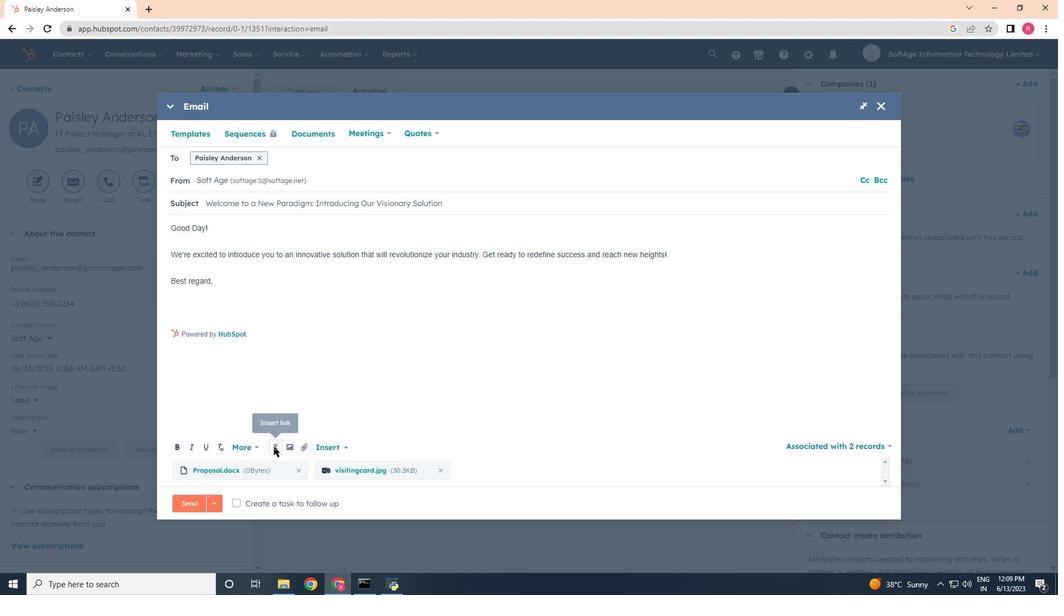 
Action: Mouse moved to (304, 313)
Screenshot: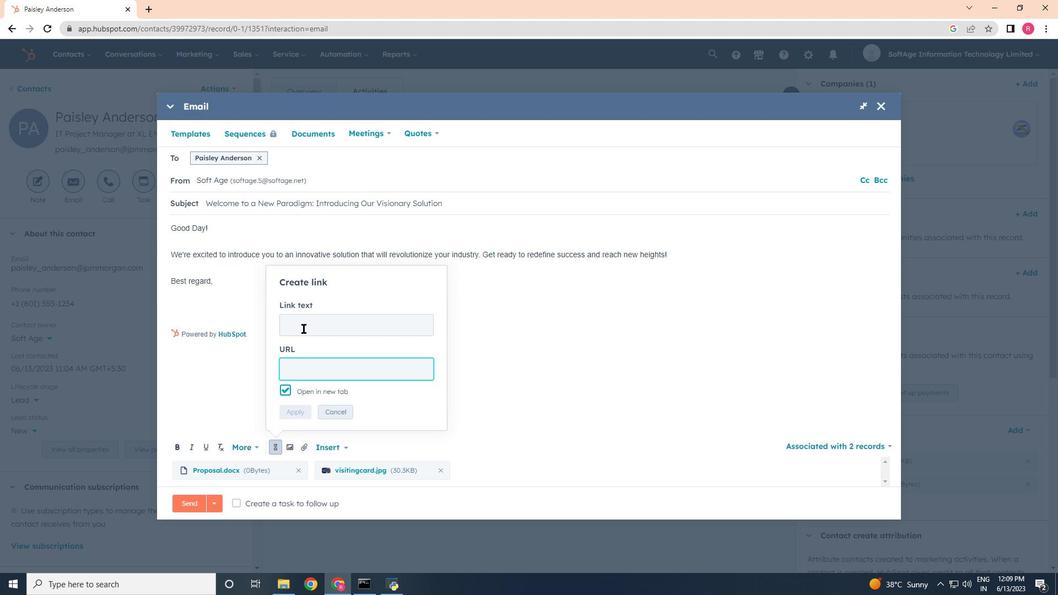 
Action: Mouse pressed left at (304, 313)
Screenshot: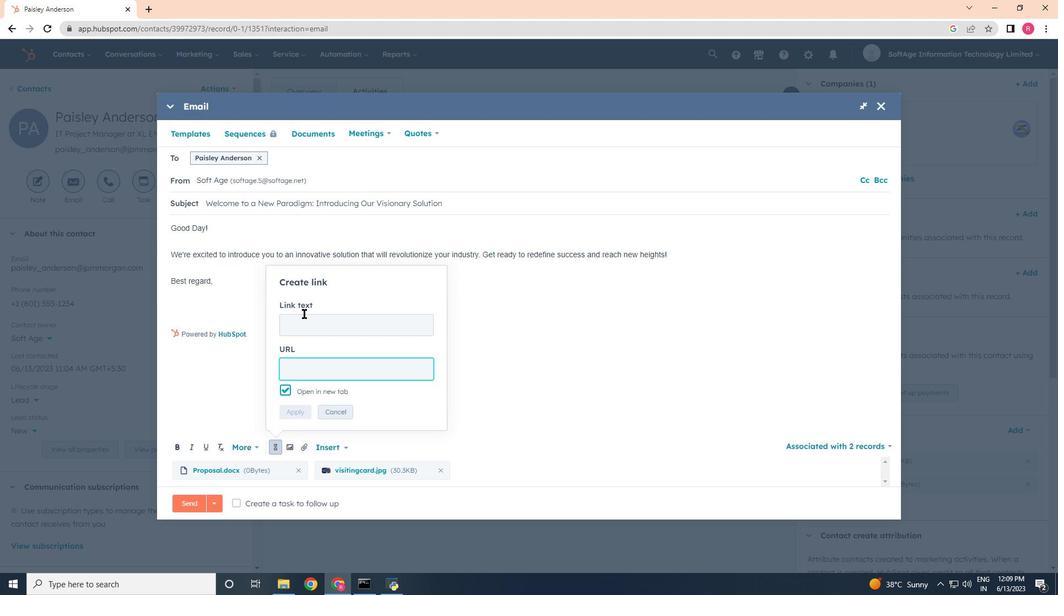 
Action: Mouse moved to (304, 320)
Screenshot: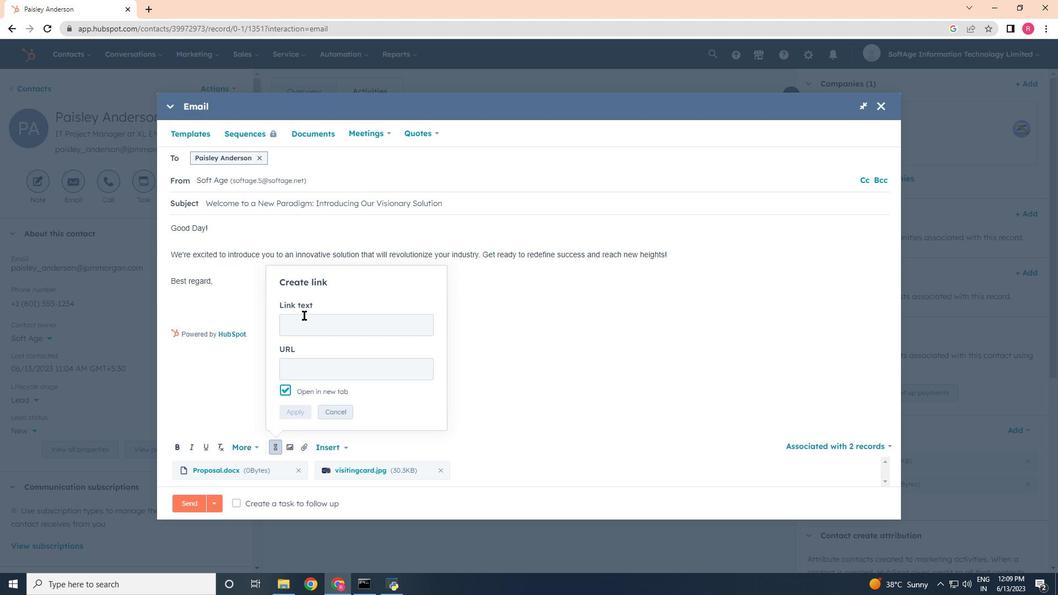 
Action: Mouse pressed left at (304, 320)
Screenshot: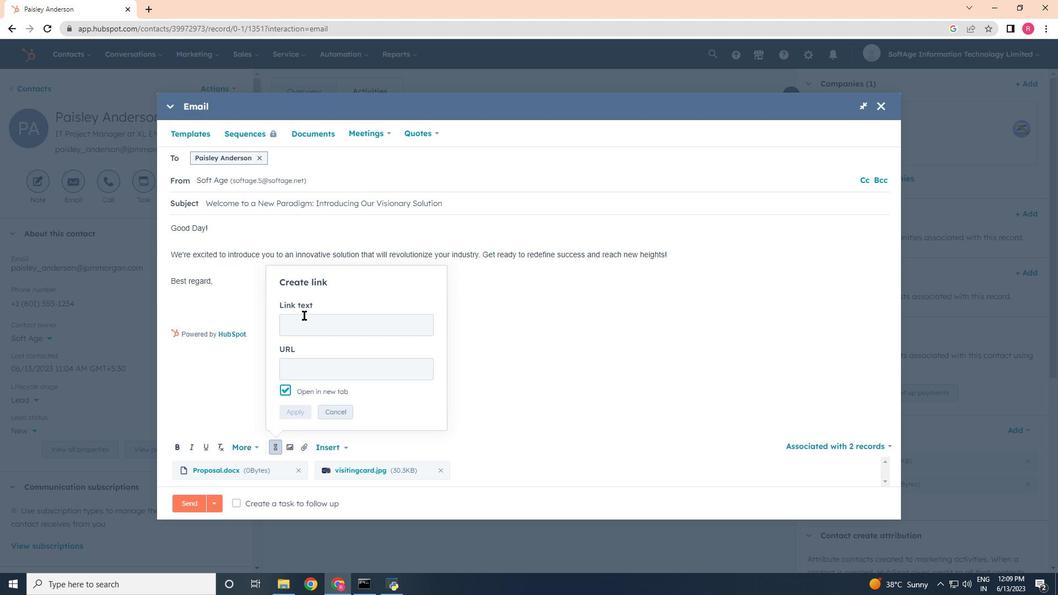 
Action: Key pressed <Key.shift>O
Screenshot: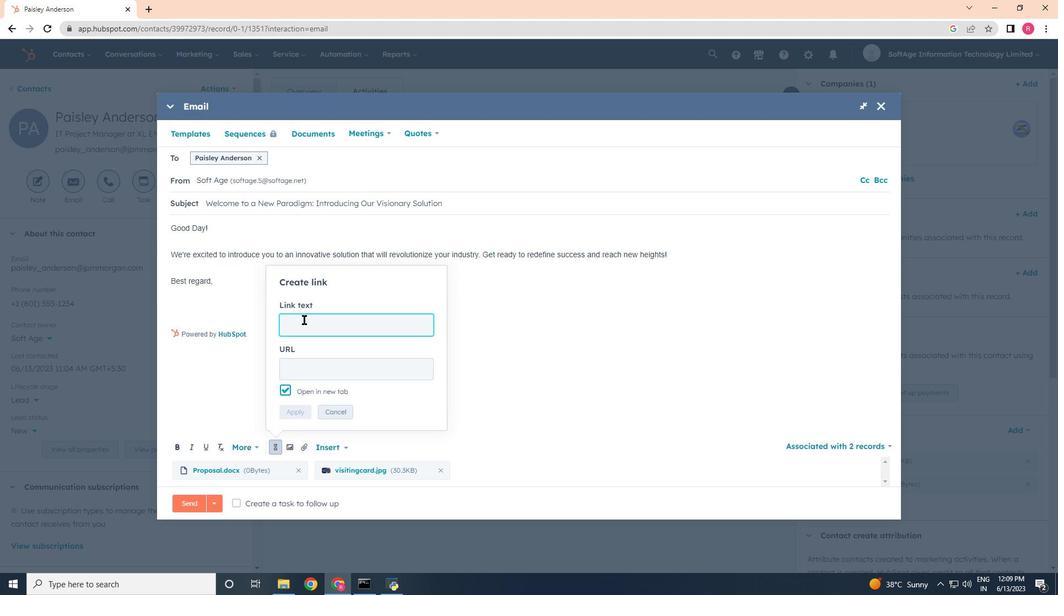 
Action: Mouse moved to (304, 320)
Screenshot: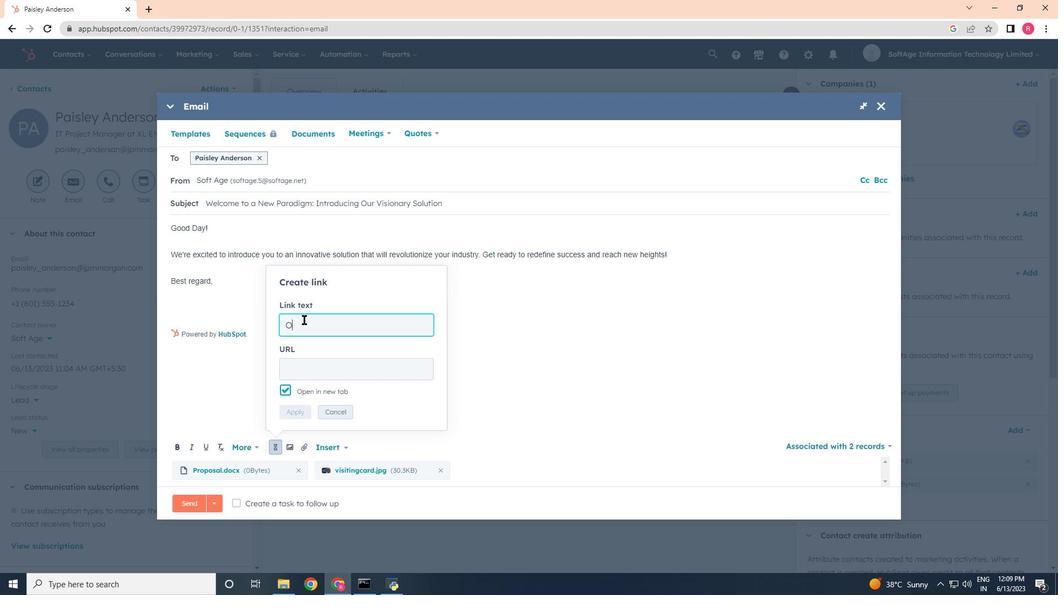 
Action: Key pressed interw<Key.backspace>est
Screenshot: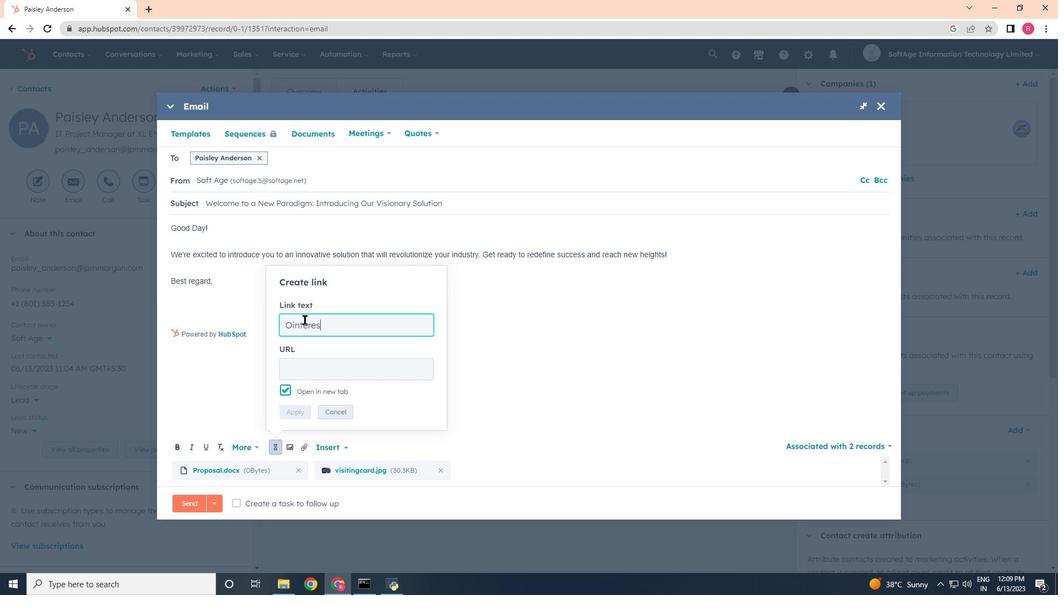 
Action: Mouse moved to (292, 325)
Screenshot: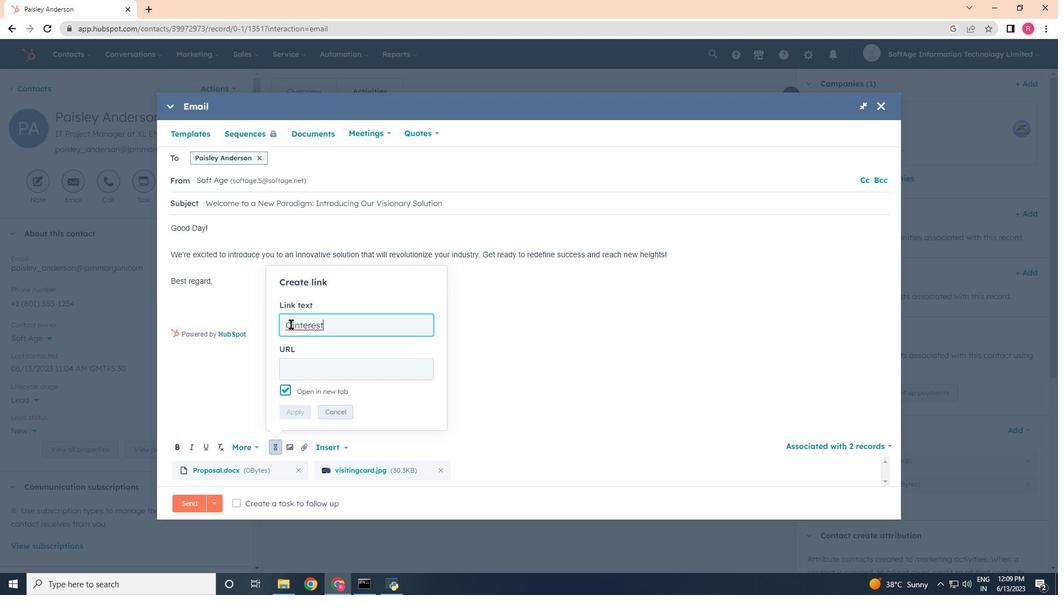 
Action: Mouse pressed left at (292, 325)
Screenshot: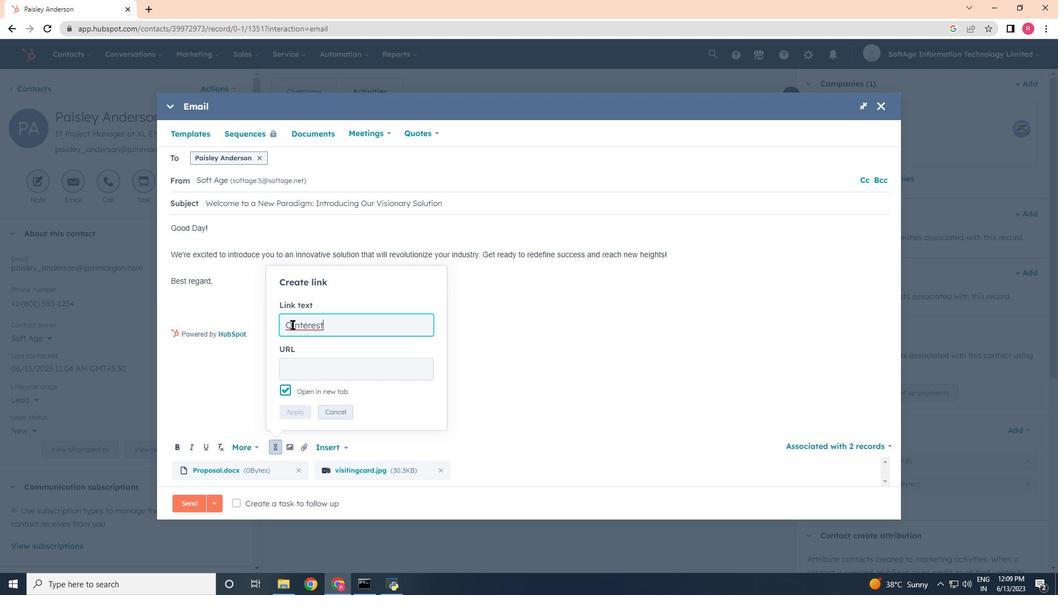 
Action: Key pressed <Key.backspace><Key.shift>P
Screenshot: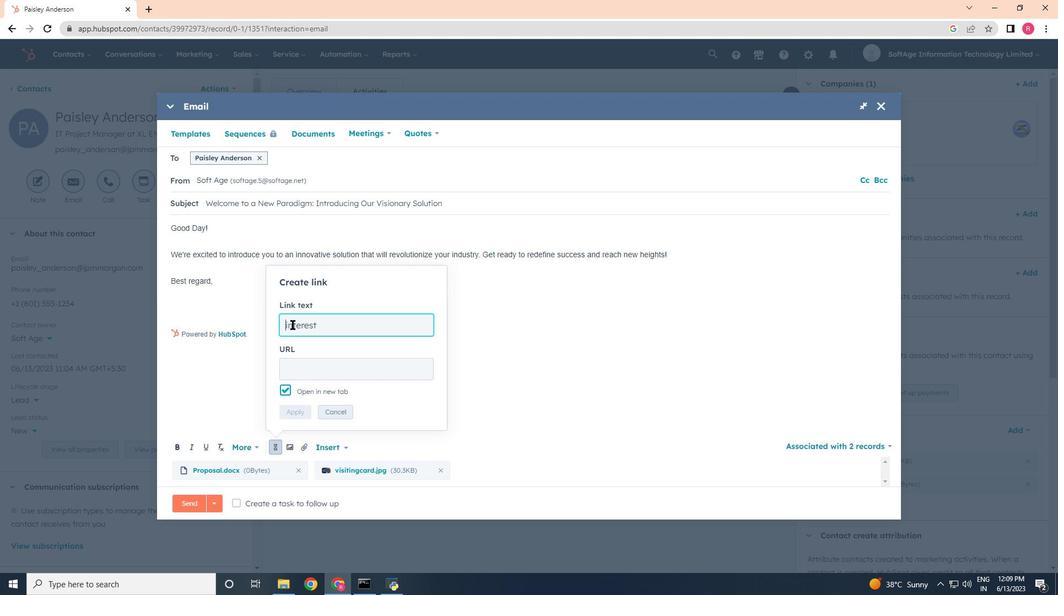 
Action: Mouse moved to (315, 366)
Screenshot: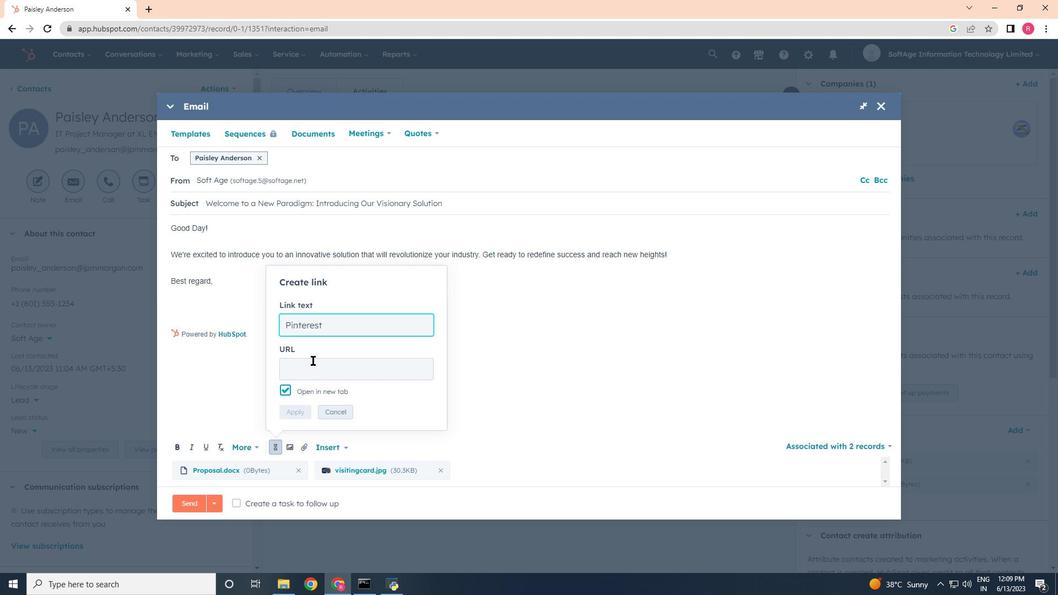 
Action: Mouse pressed left at (315, 366)
Screenshot: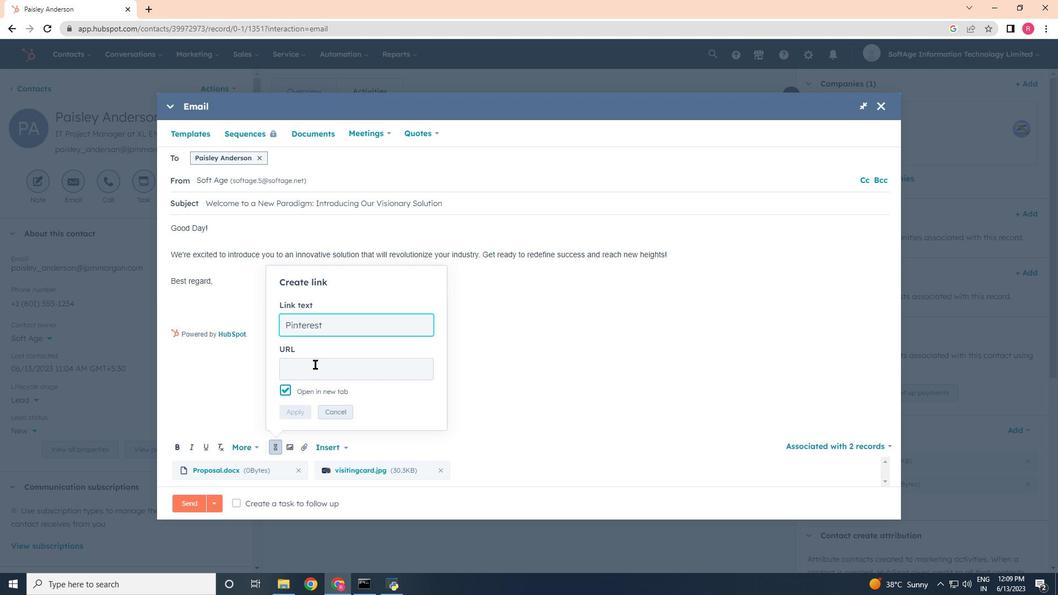 
Action: Mouse moved to (422, 428)
Screenshot: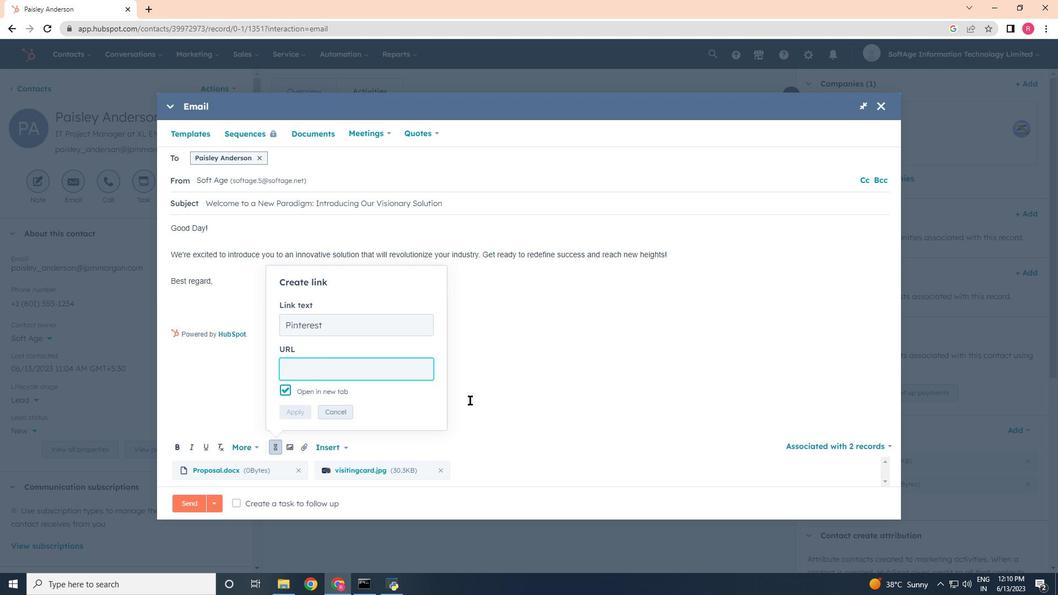 
Action: Key pressed in.pinterest.com
Screenshot: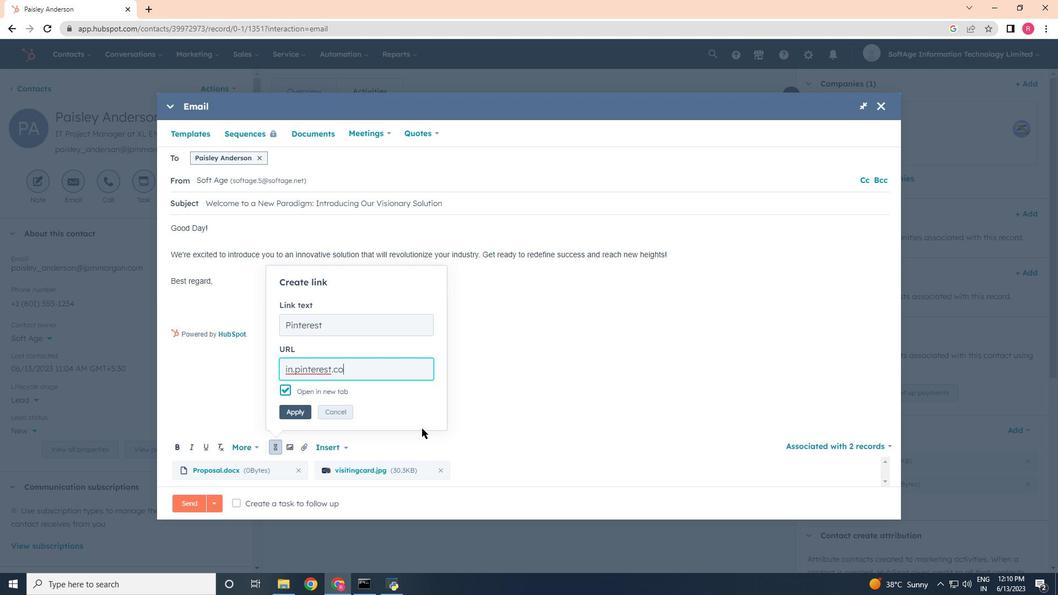 
Action: Mouse moved to (301, 410)
Screenshot: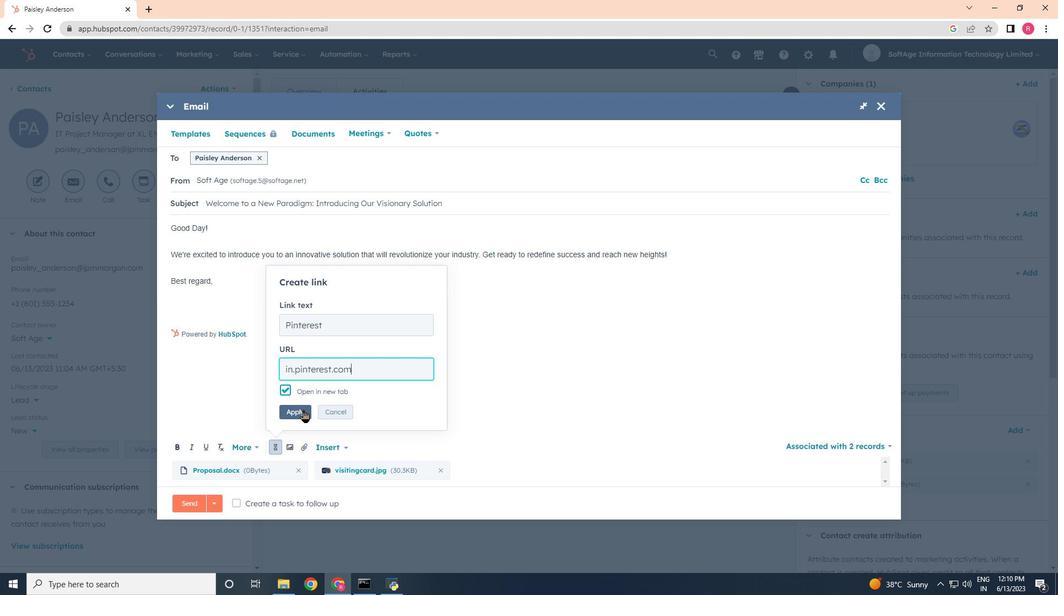 
Action: Mouse pressed left at (301, 410)
Screenshot: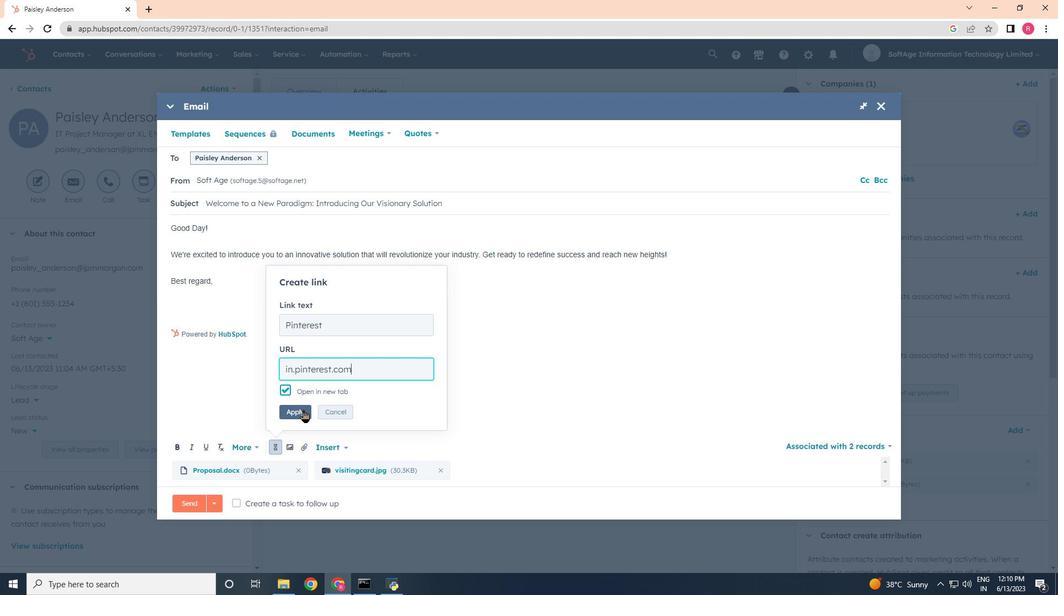 
Action: Mouse moved to (234, 502)
Screenshot: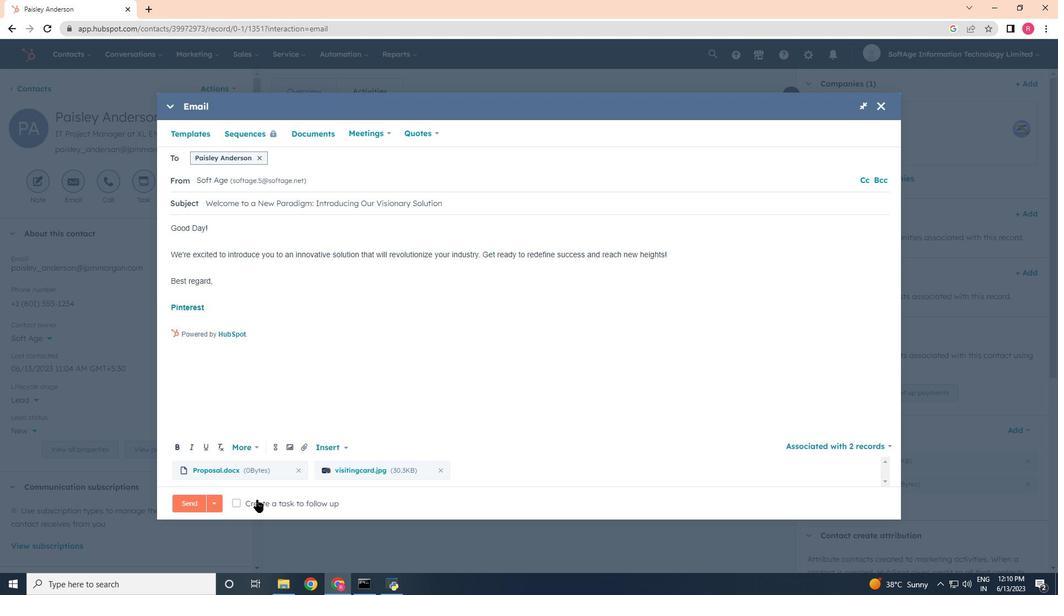 
Action: Mouse pressed left at (234, 502)
Screenshot: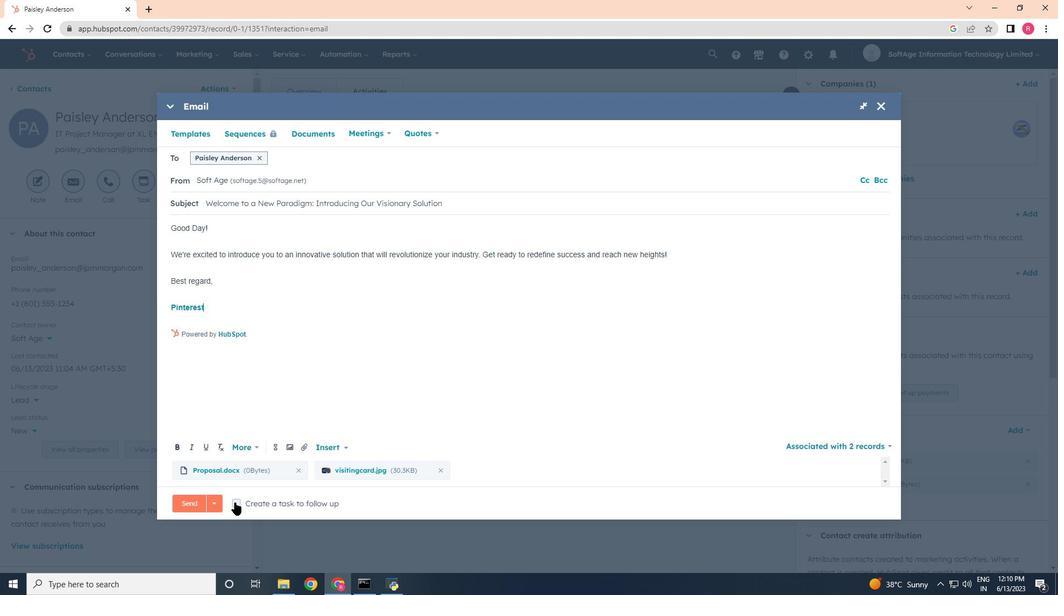 
Action: Mouse moved to (452, 504)
Screenshot: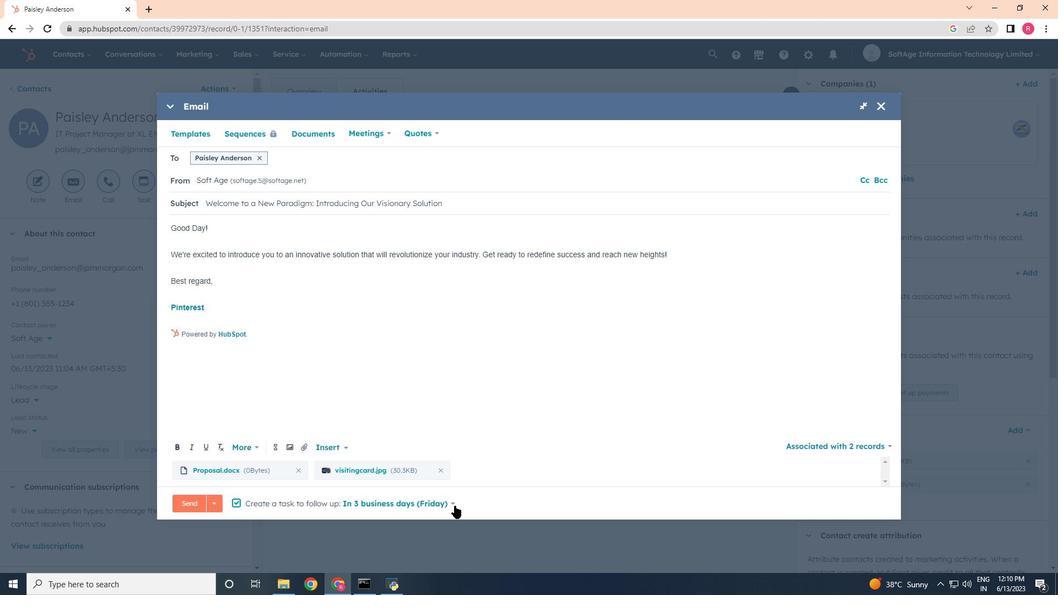 
Action: Mouse pressed left at (452, 504)
Screenshot: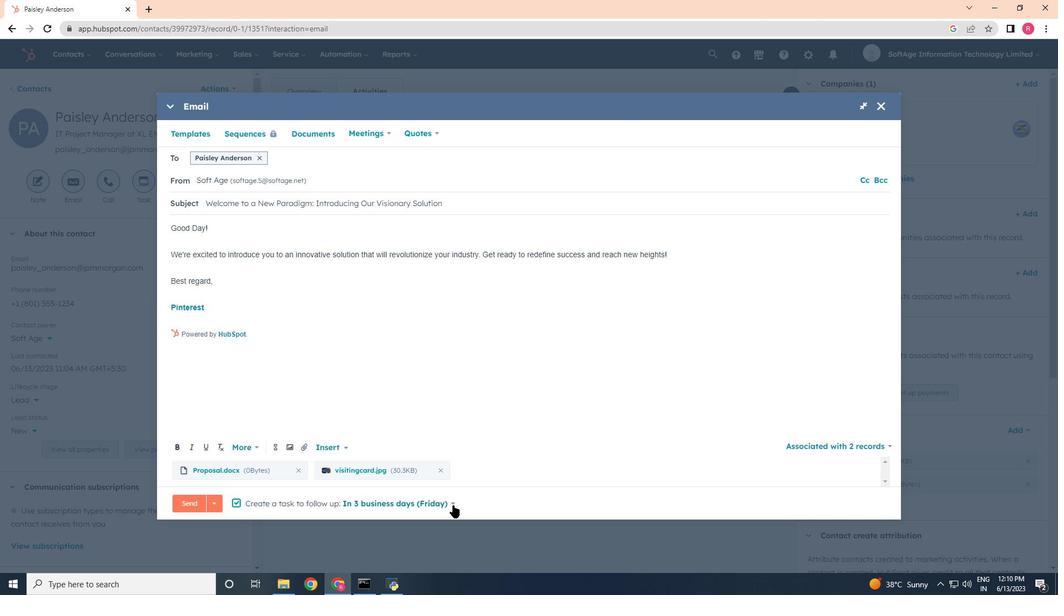 
Action: Mouse moved to (393, 405)
Screenshot: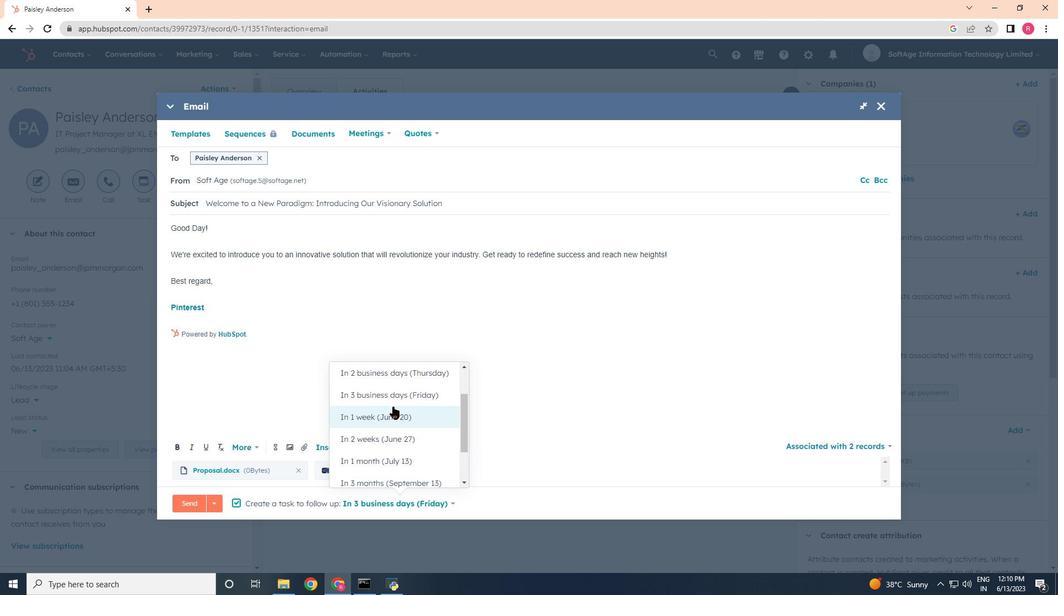 
Action: Mouse pressed left at (393, 405)
Screenshot: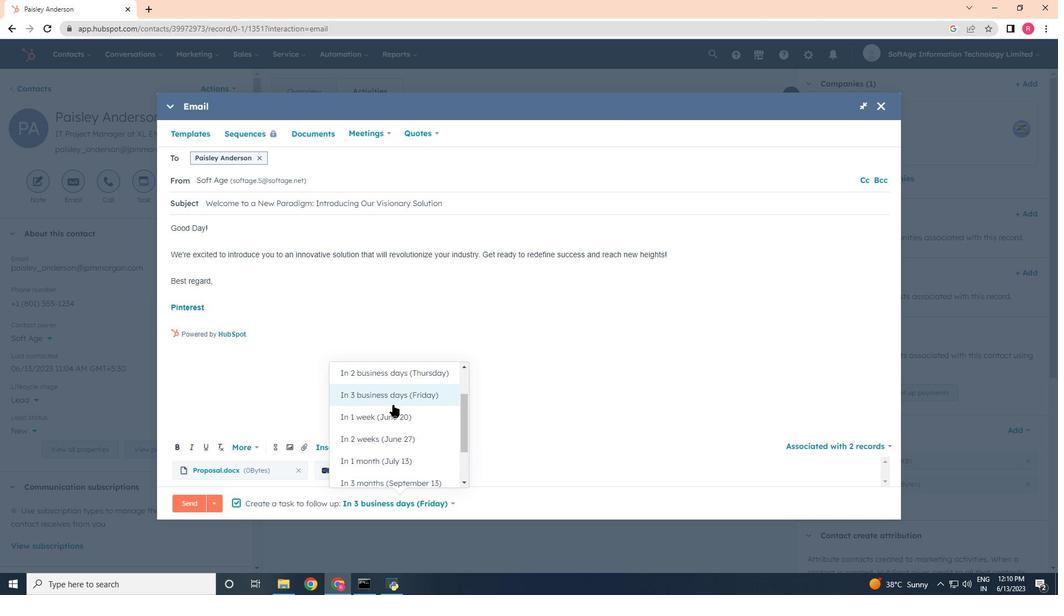 
Action: Mouse moved to (198, 500)
Screenshot: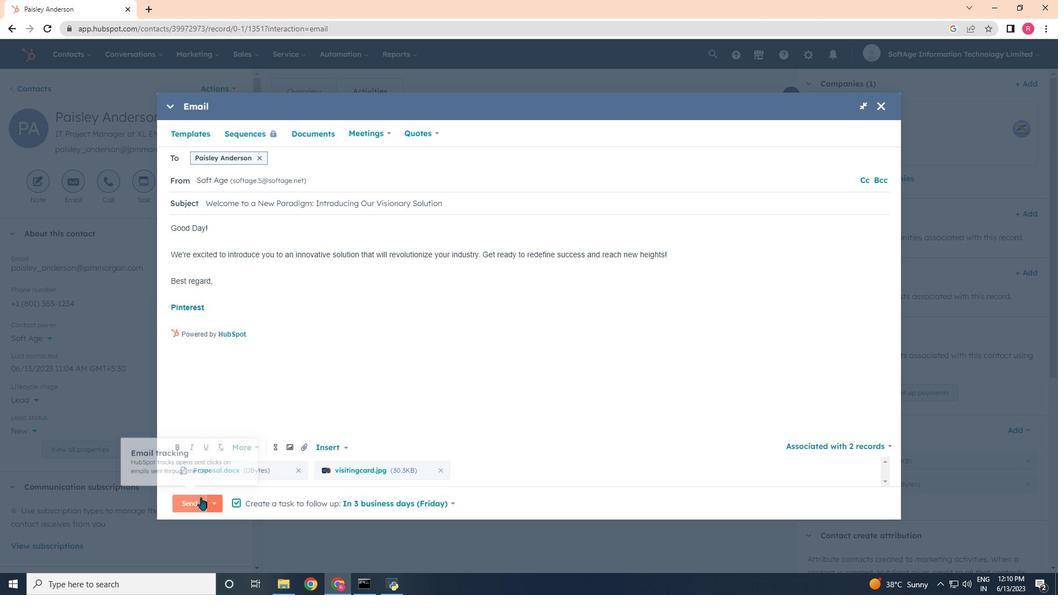 
Action: Mouse pressed left at (198, 500)
Screenshot: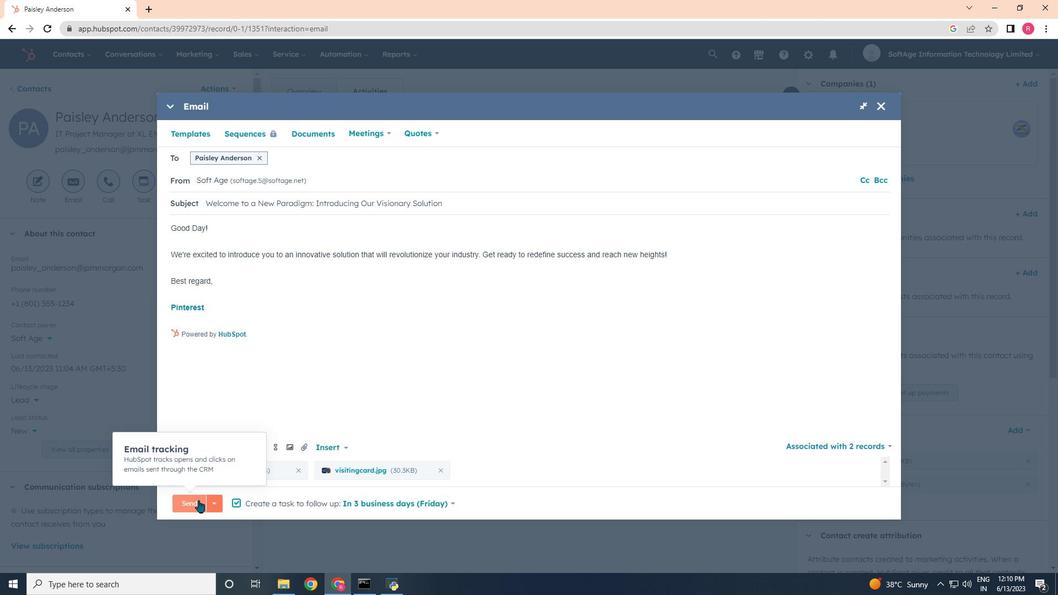 
